 Task: Search one way flight ticket for 4 adults, 2 children, 2 infants in seat and 1 infant on lap in premium economy from Lawton: Lawton-fort Sill Regional Airport to Evansville: Evansville Regional Airport on 5-3-2023. Choice of flights is Southwest. Number of bags: 1 carry on bag. Price is upto 79000. Outbound departure time preference is 19:45.
Action: Mouse moved to (323, 129)
Screenshot: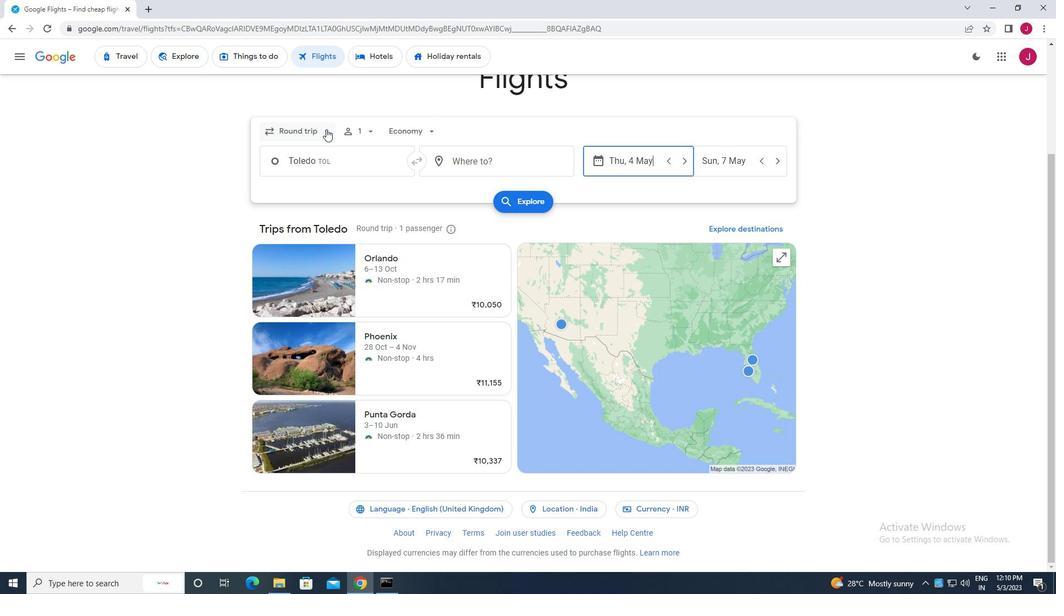 
Action: Mouse pressed left at (323, 129)
Screenshot: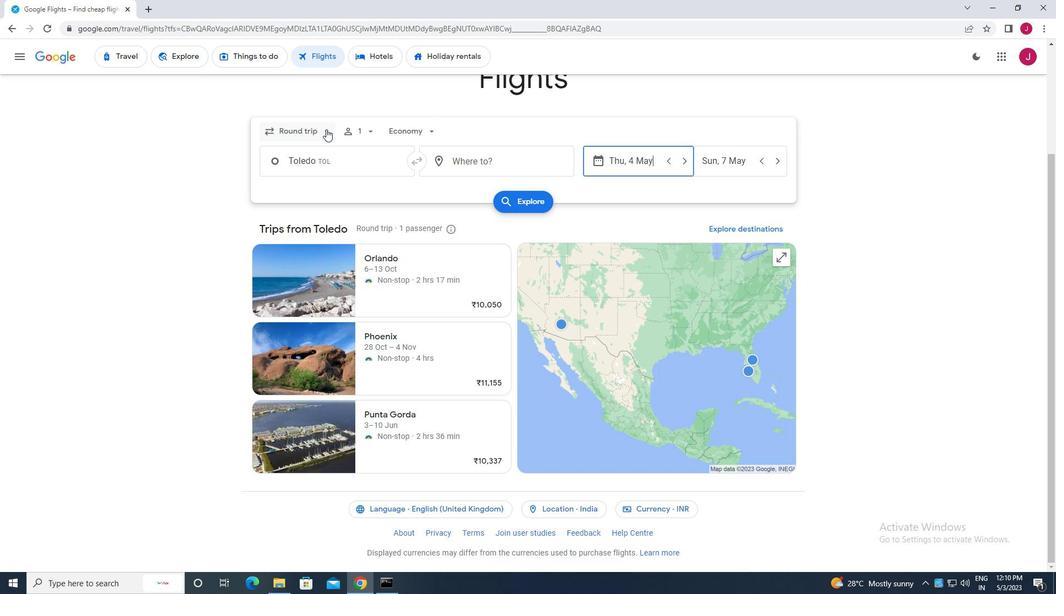 
Action: Mouse moved to (313, 182)
Screenshot: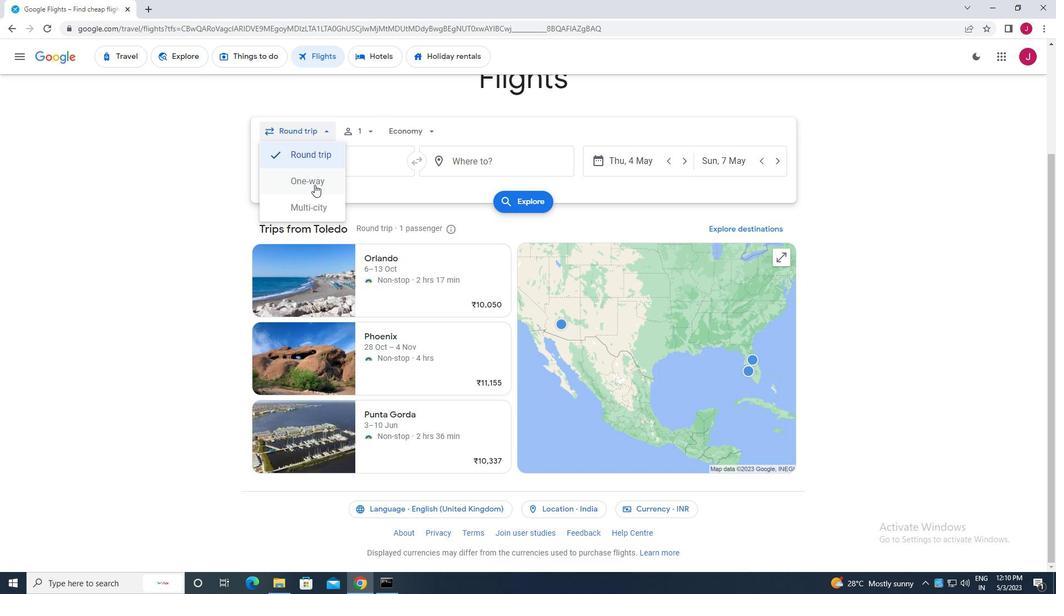 
Action: Mouse pressed left at (313, 182)
Screenshot: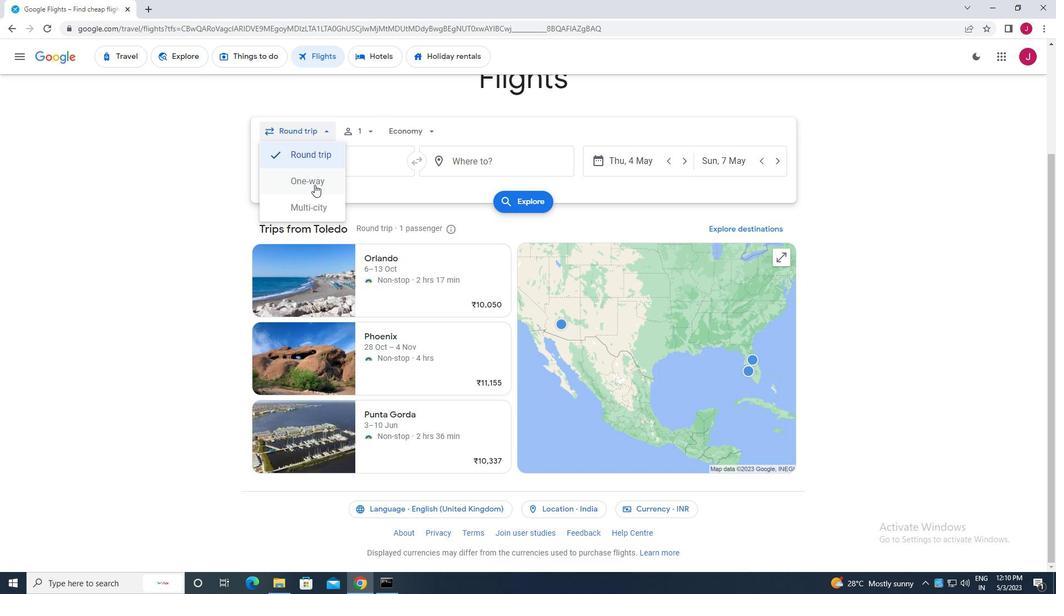
Action: Mouse moved to (361, 130)
Screenshot: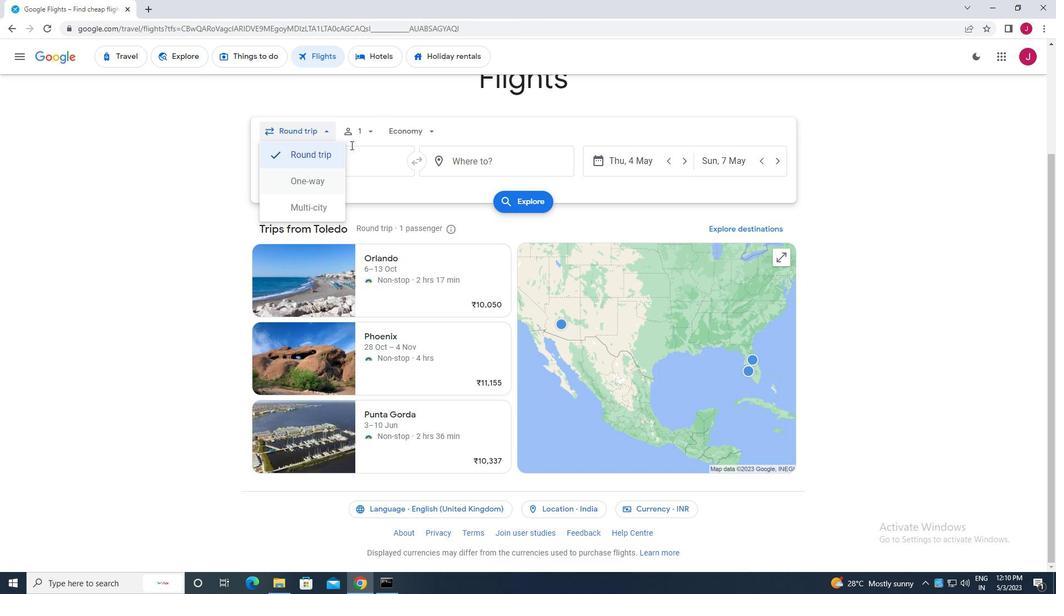 
Action: Mouse pressed left at (361, 130)
Screenshot: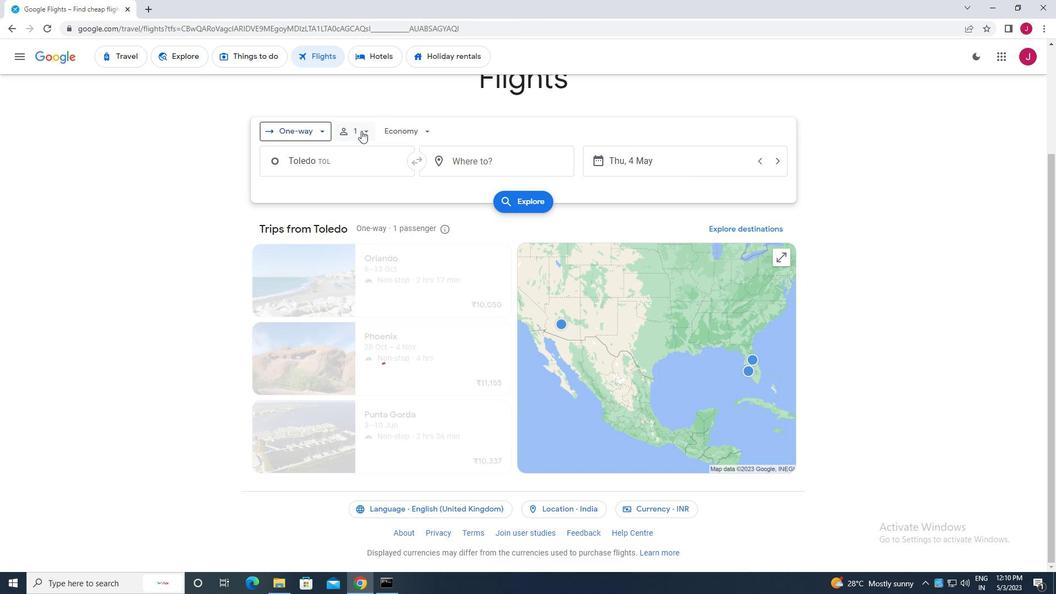 
Action: Mouse moved to (454, 161)
Screenshot: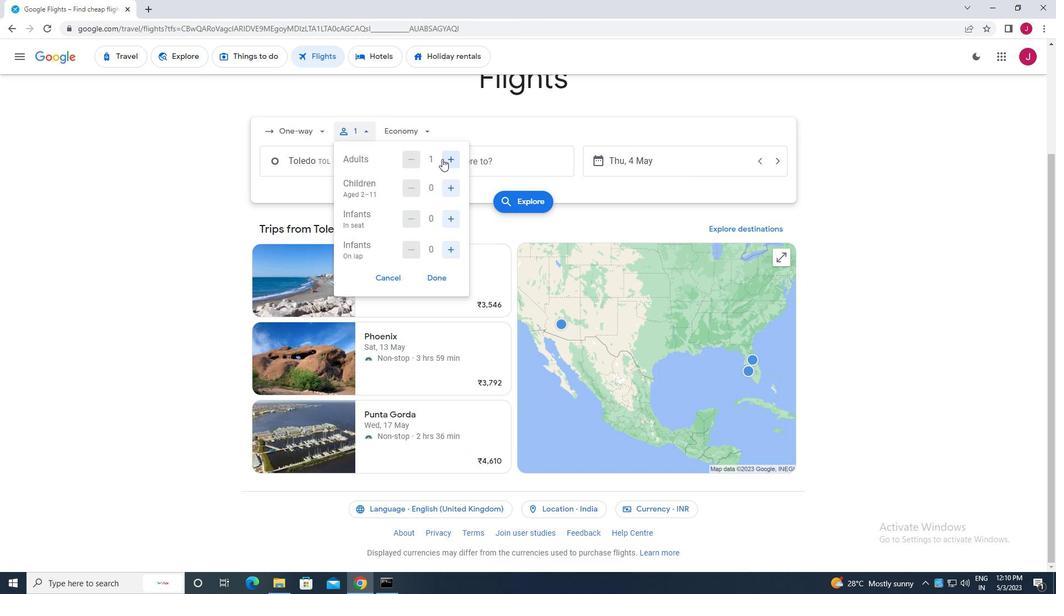 
Action: Mouse pressed left at (454, 161)
Screenshot: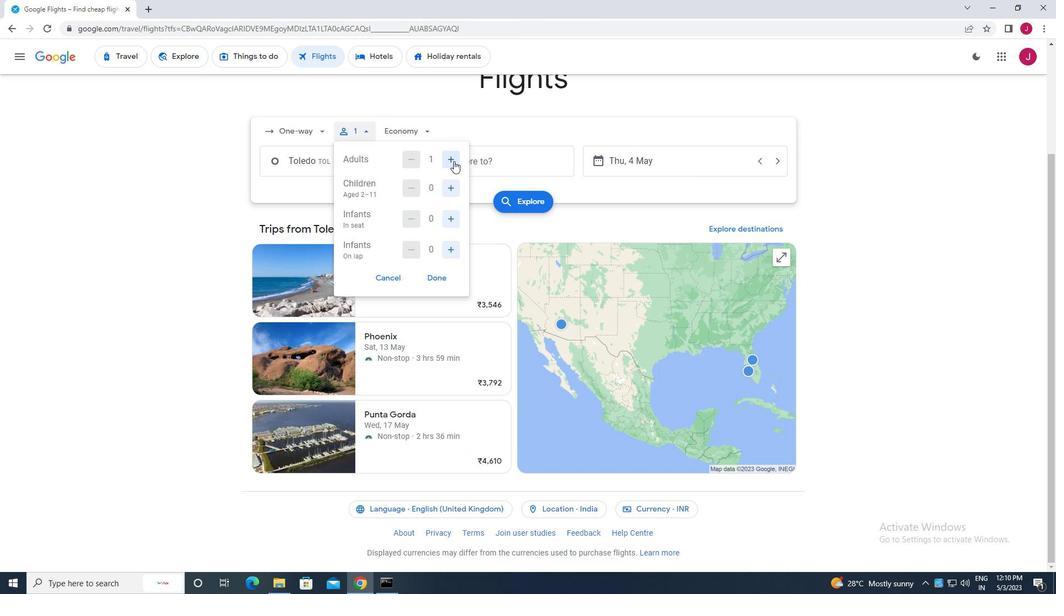
Action: Mouse pressed left at (454, 161)
Screenshot: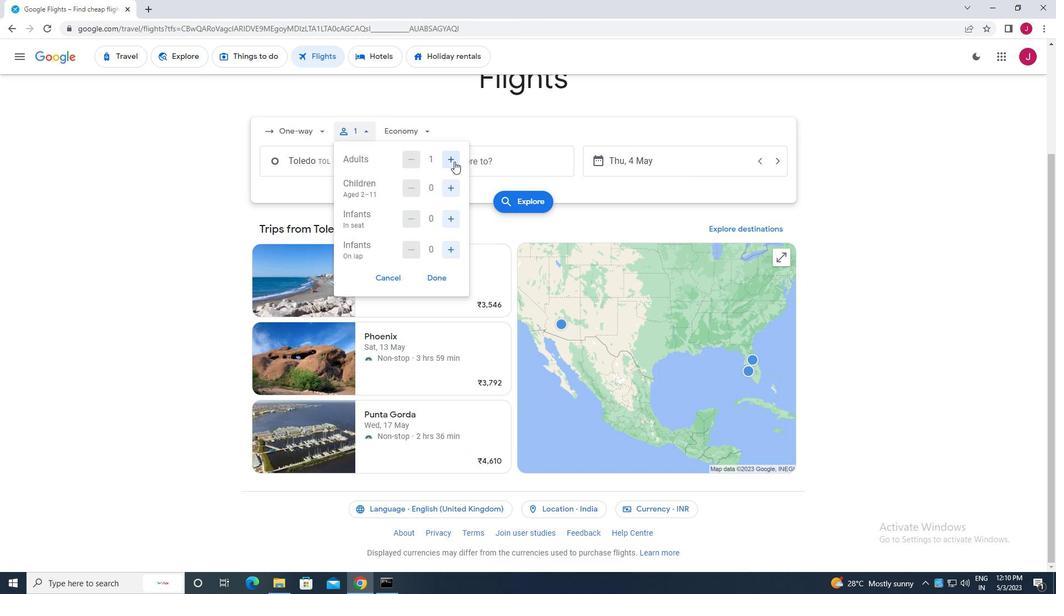 
Action: Mouse moved to (454, 161)
Screenshot: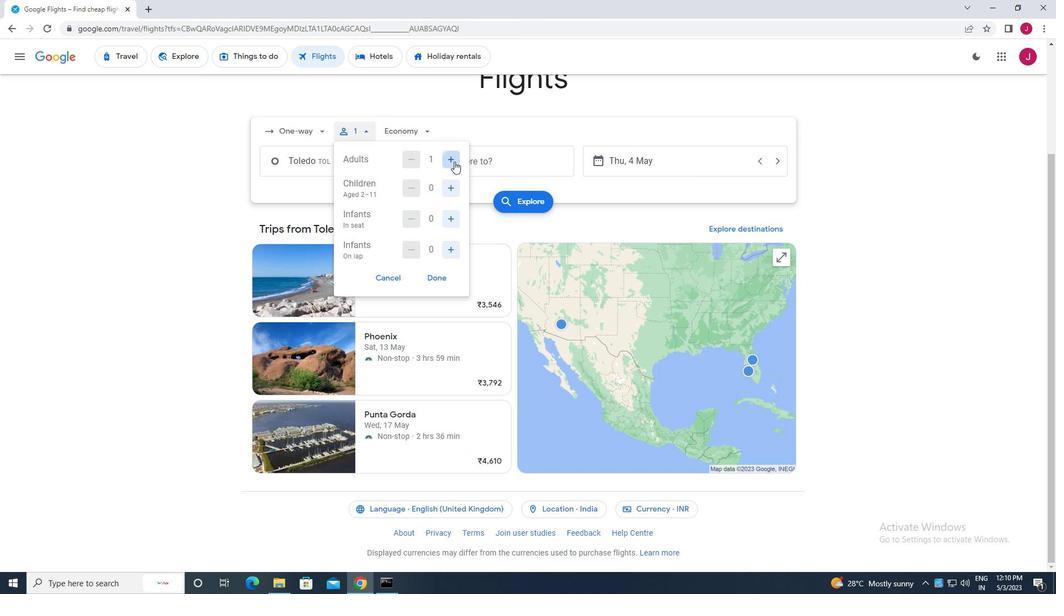 
Action: Mouse pressed left at (454, 161)
Screenshot: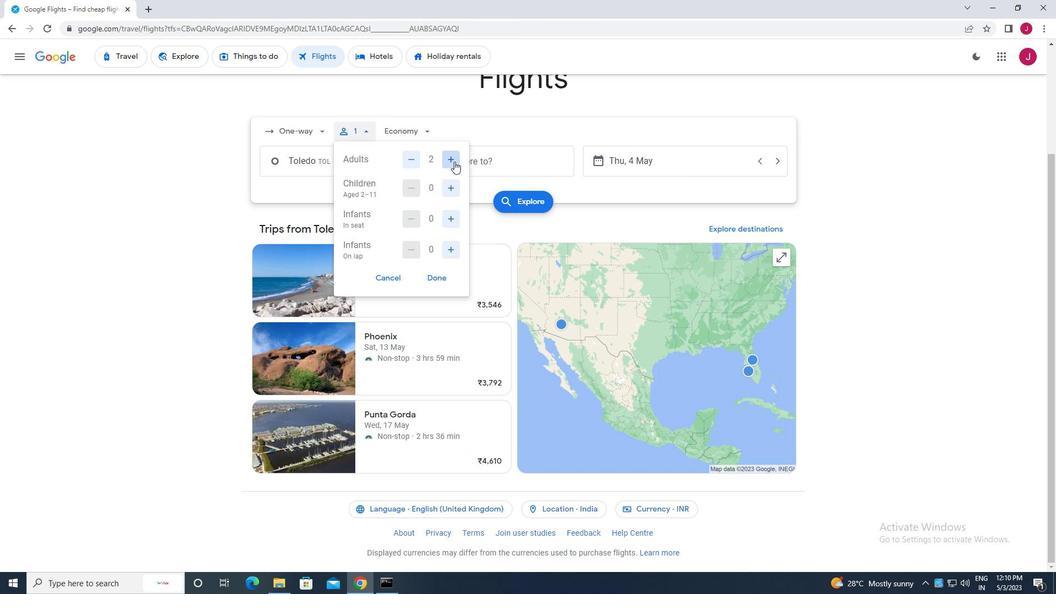 
Action: Mouse moved to (452, 189)
Screenshot: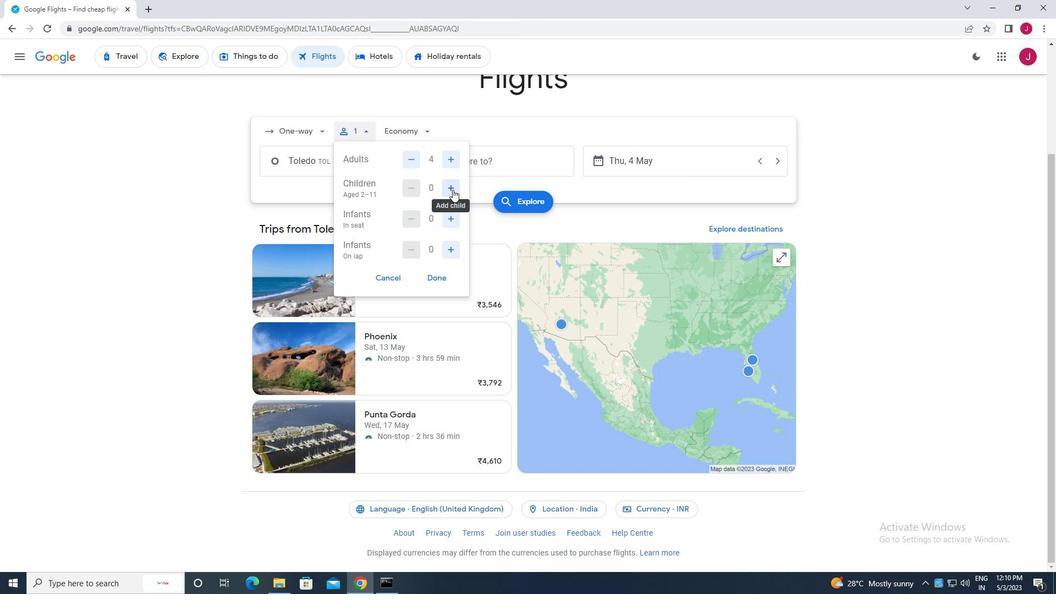 
Action: Mouse pressed left at (452, 189)
Screenshot: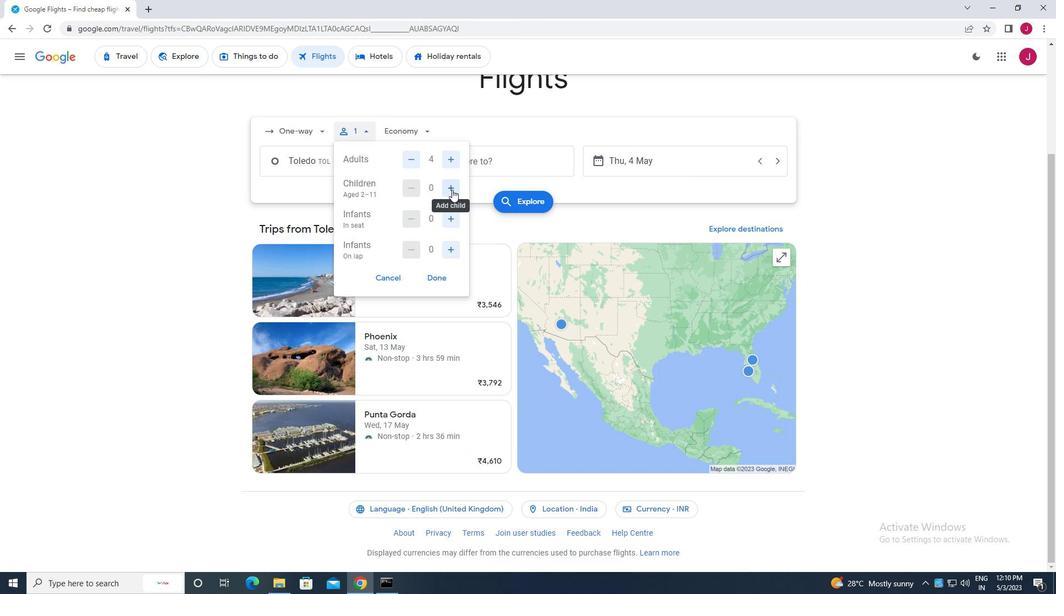 
Action: Mouse pressed left at (452, 189)
Screenshot: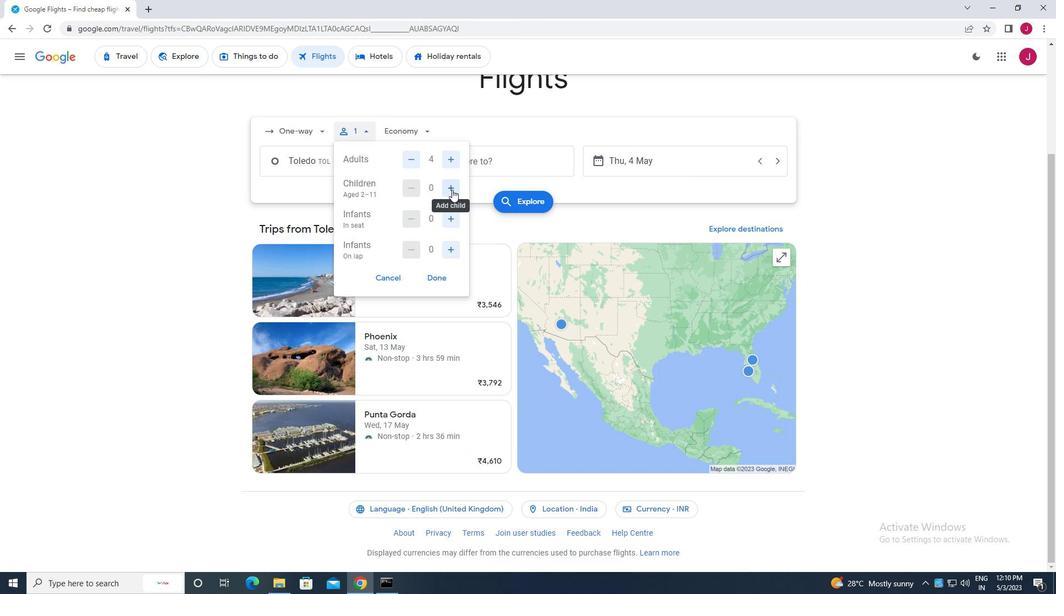 
Action: Mouse moved to (453, 217)
Screenshot: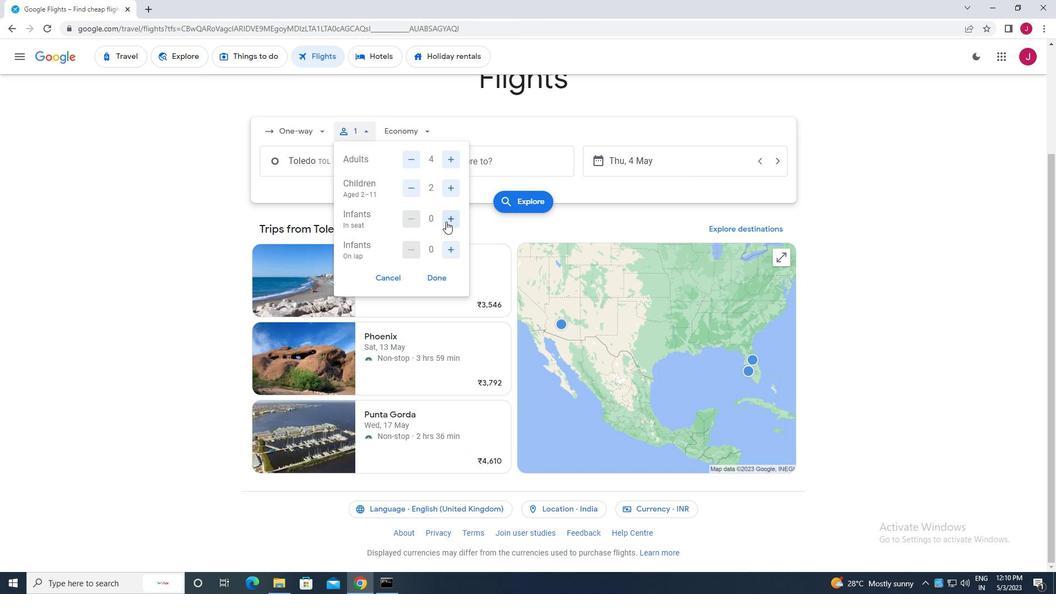 
Action: Mouse pressed left at (453, 217)
Screenshot: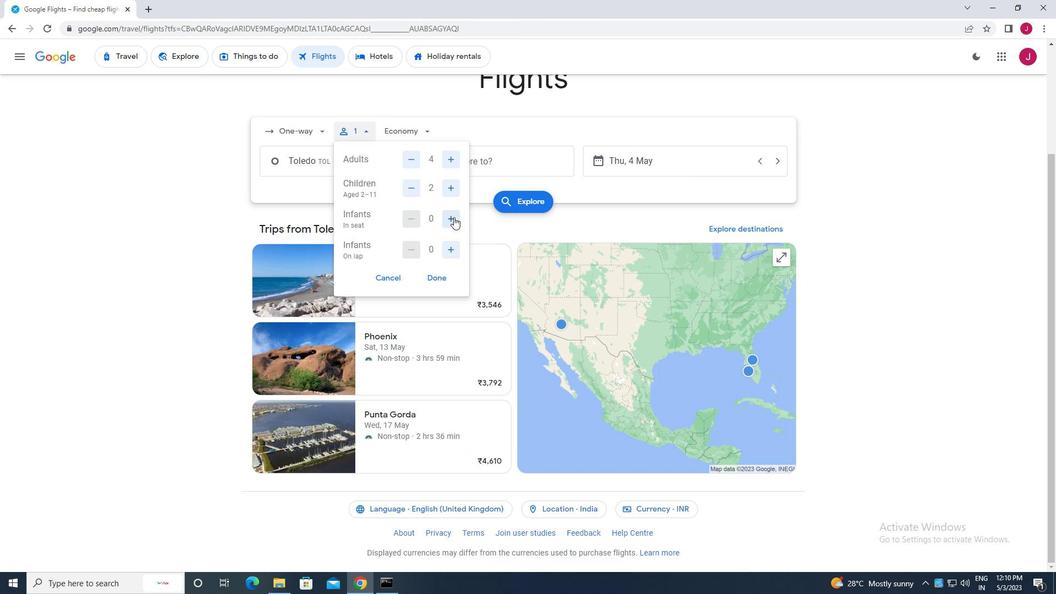 
Action: Mouse pressed left at (453, 217)
Screenshot: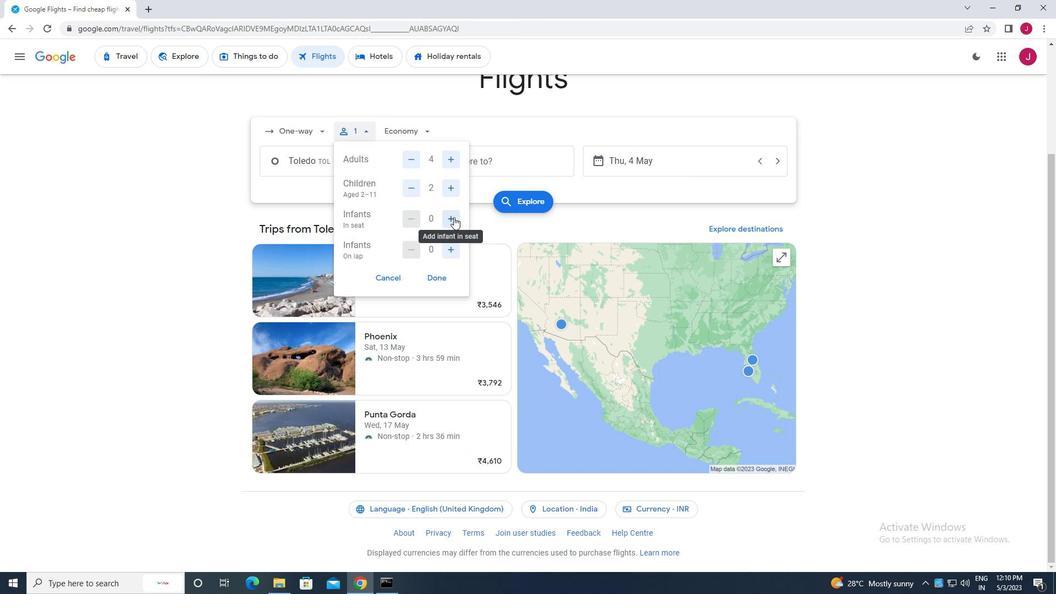 
Action: Mouse moved to (448, 249)
Screenshot: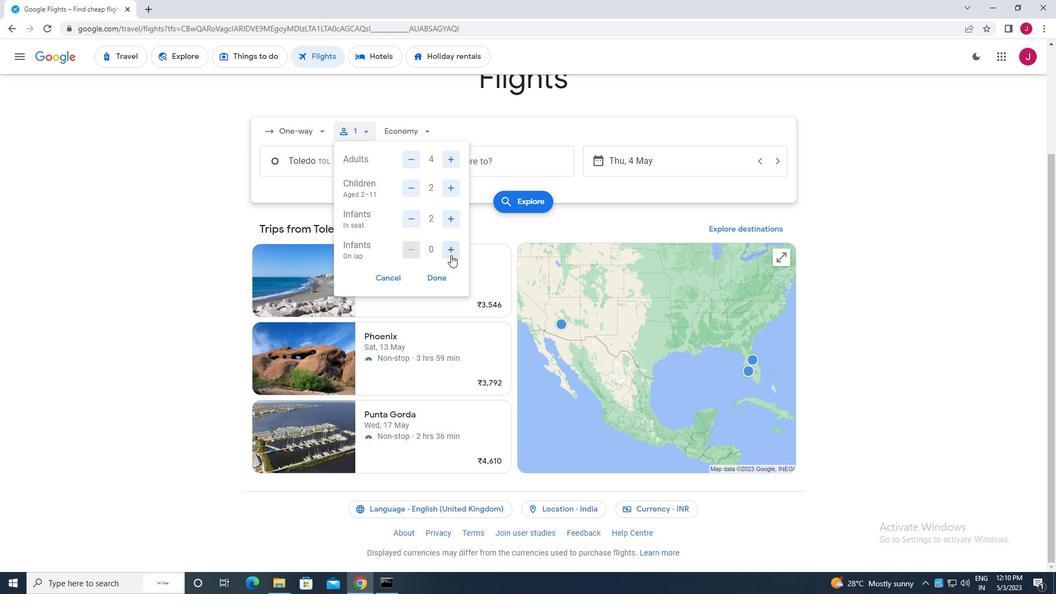 
Action: Mouse pressed left at (448, 249)
Screenshot: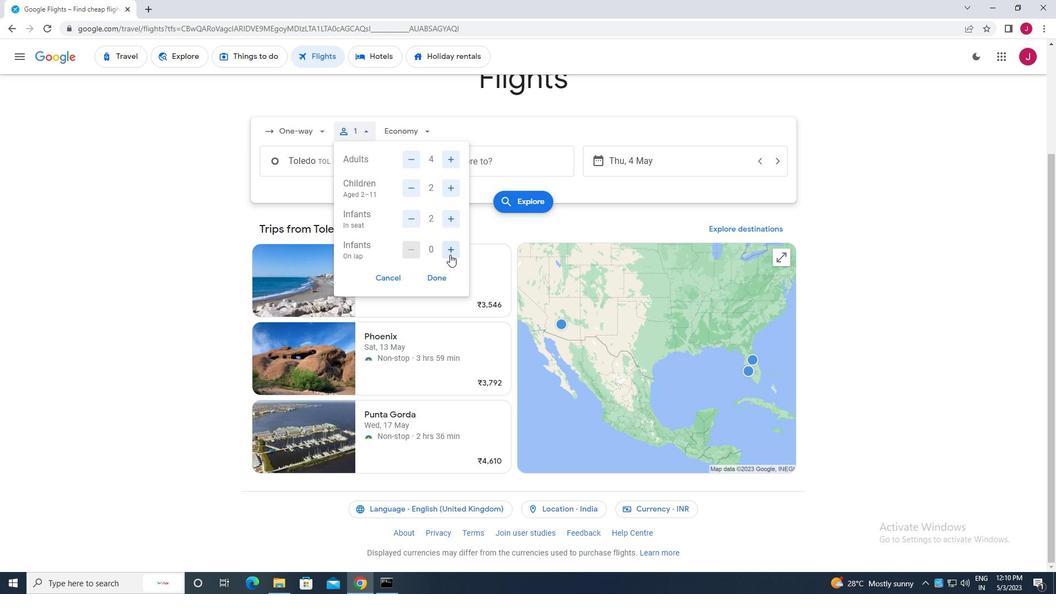 
Action: Mouse moved to (436, 275)
Screenshot: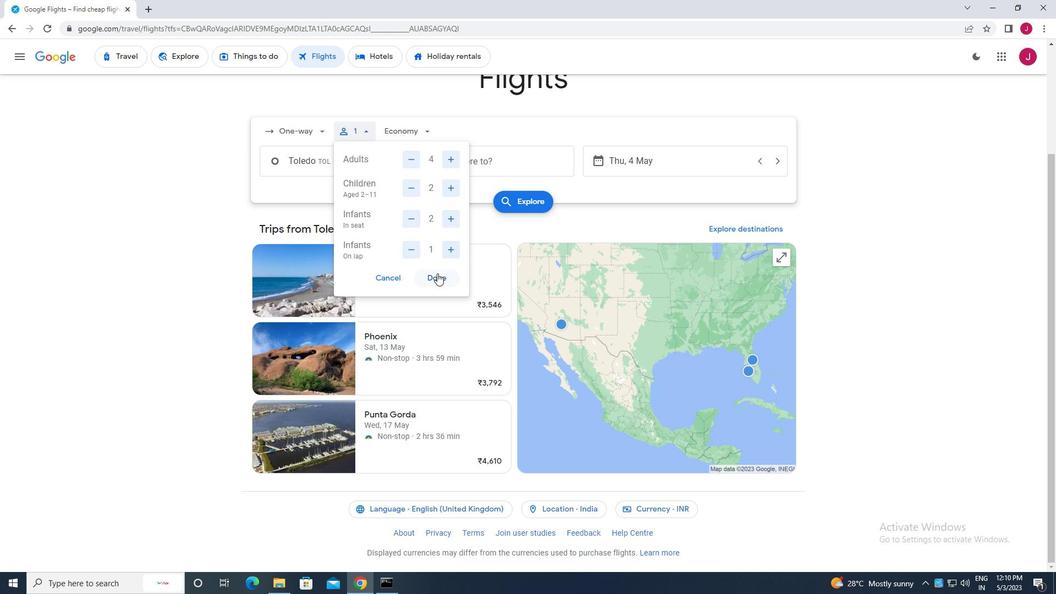 
Action: Mouse pressed left at (436, 275)
Screenshot: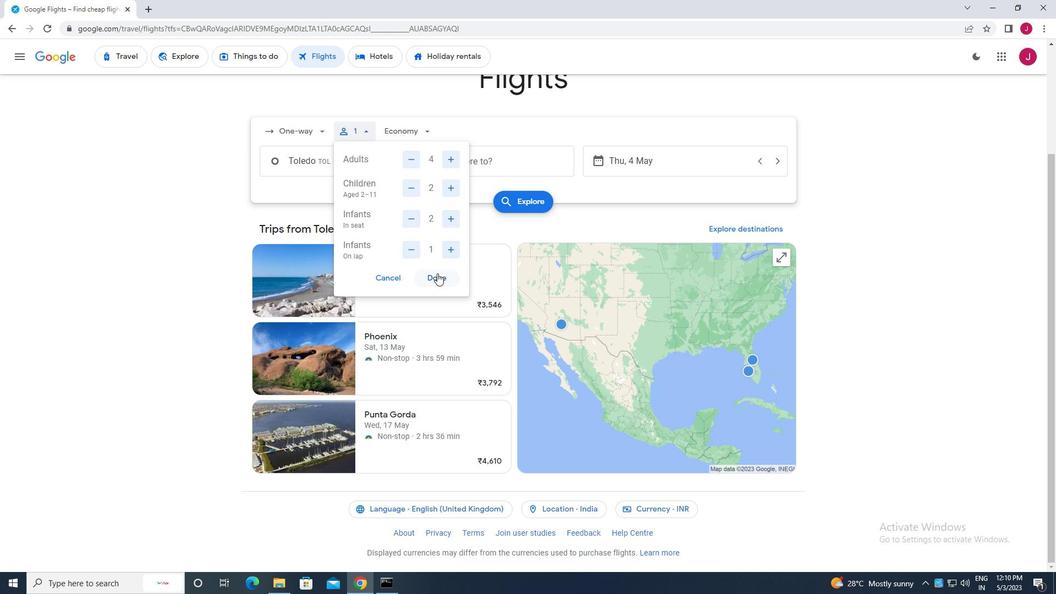 
Action: Mouse moved to (415, 129)
Screenshot: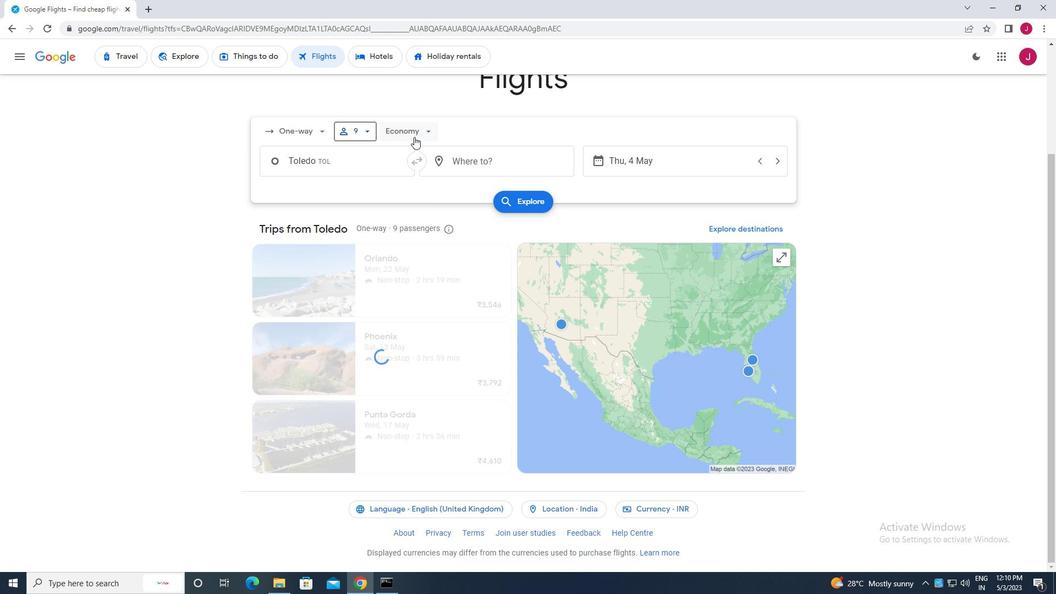 
Action: Mouse pressed left at (415, 129)
Screenshot: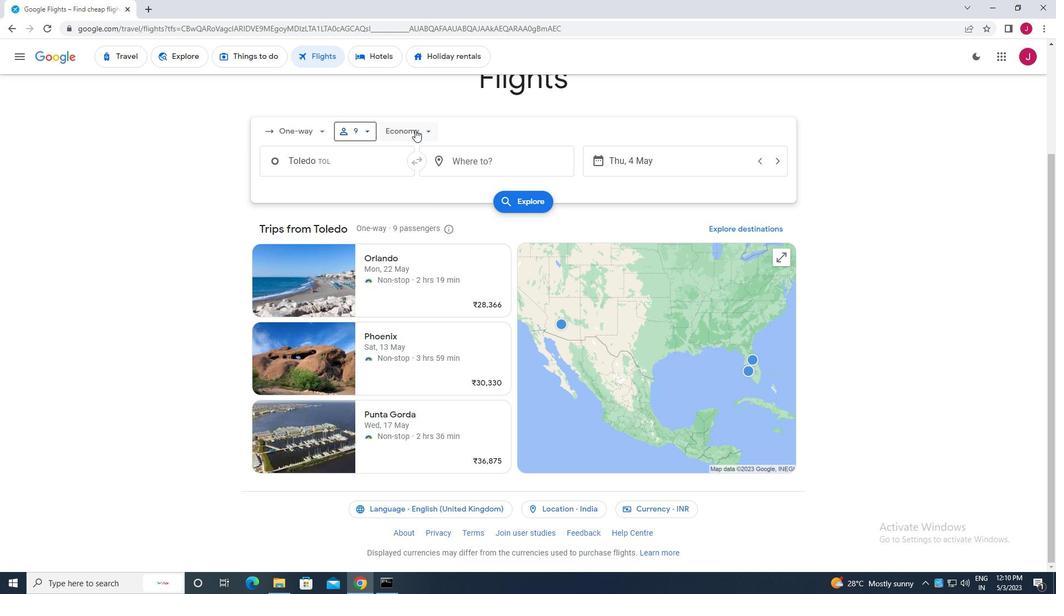 
Action: Mouse moved to (431, 183)
Screenshot: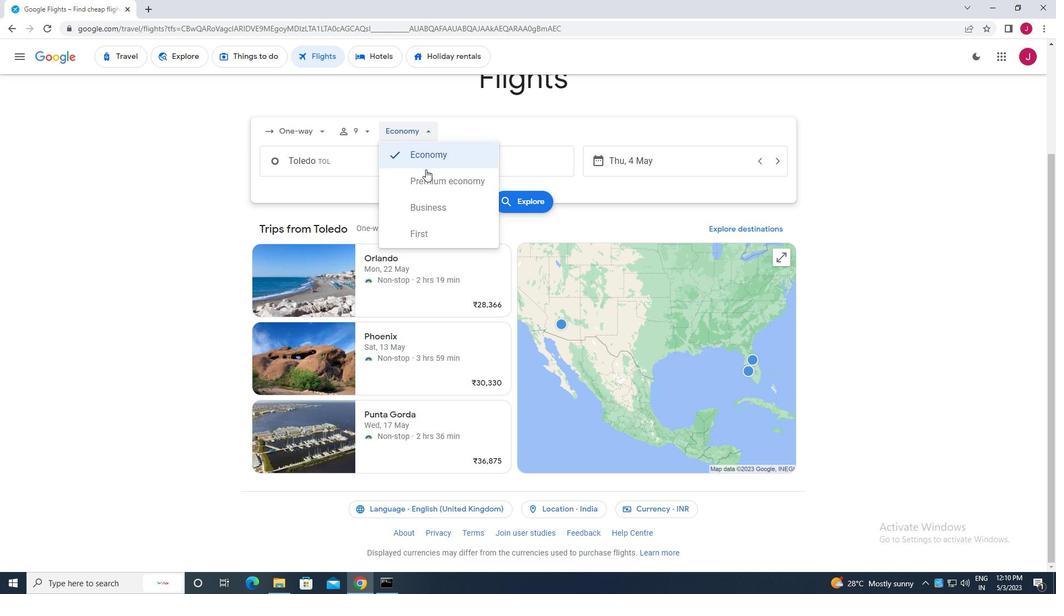 
Action: Mouse pressed left at (431, 183)
Screenshot: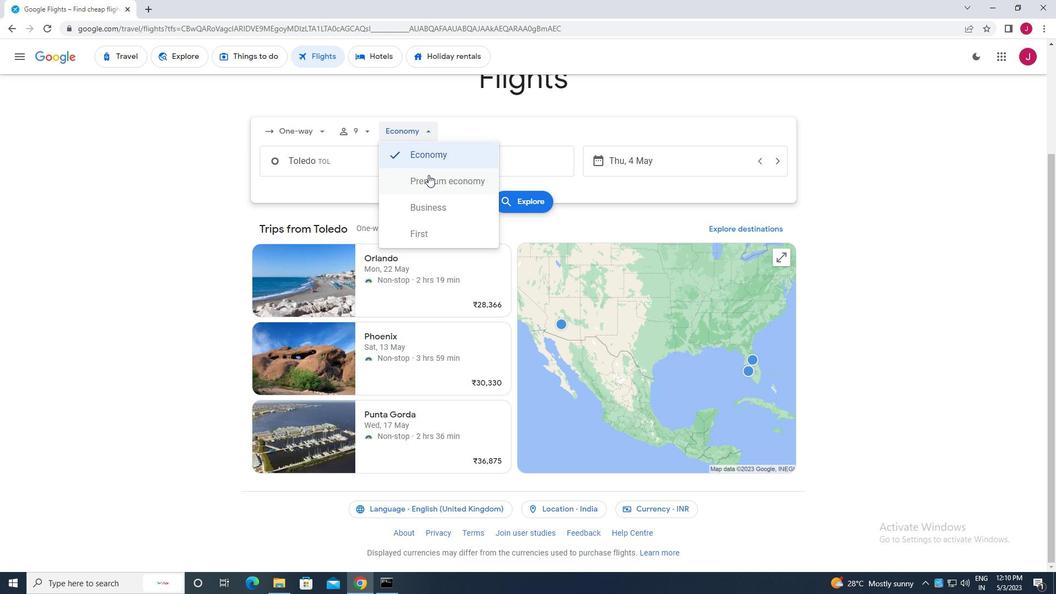 
Action: Mouse moved to (353, 163)
Screenshot: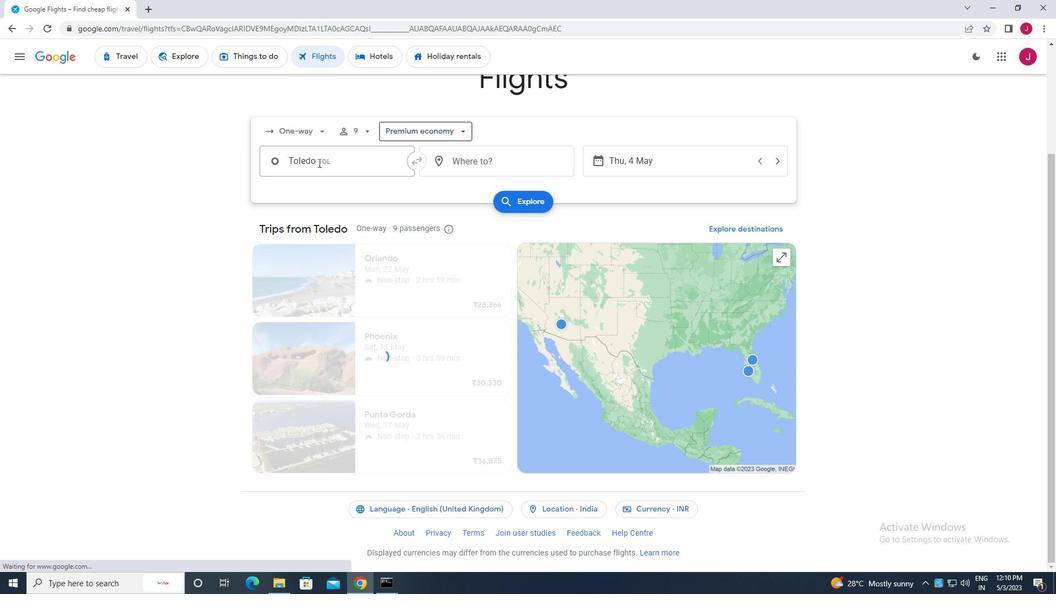 
Action: Mouse pressed left at (353, 163)
Screenshot: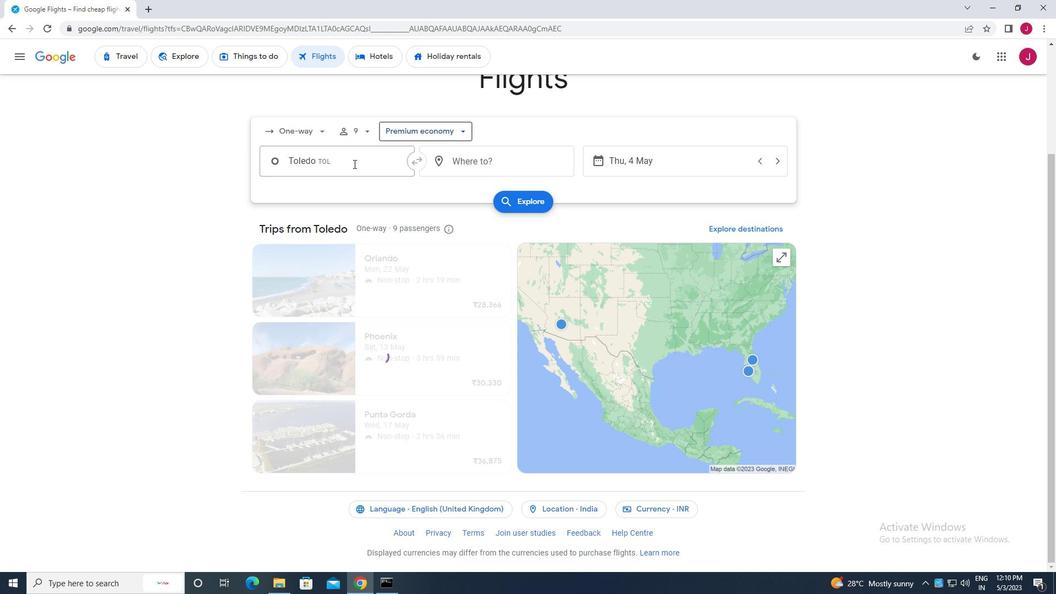 
Action: Mouse moved to (353, 163)
Screenshot: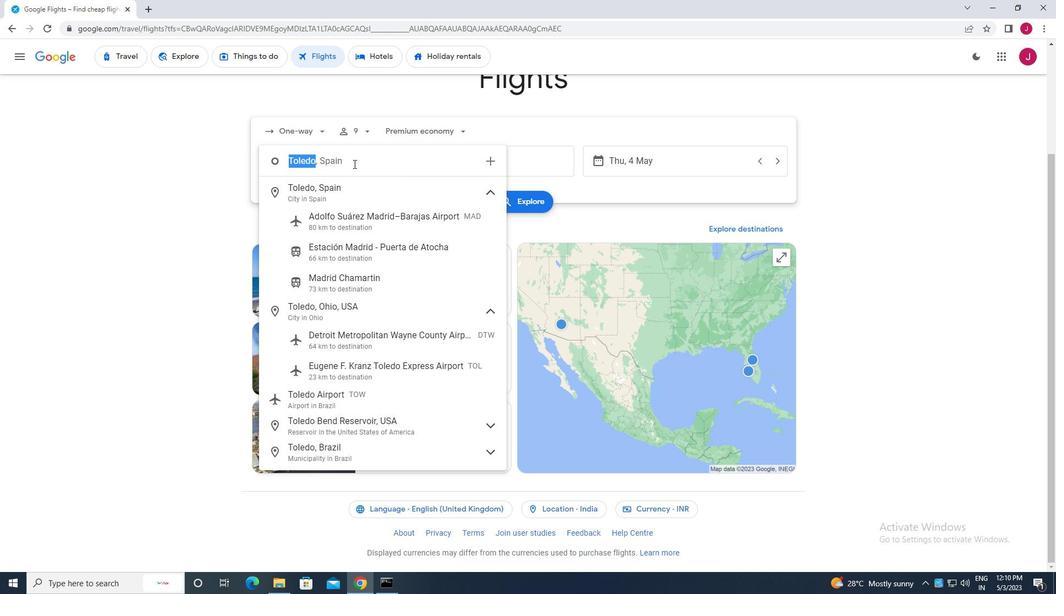 
Action: Key pressed lawton<Key.space>f
Screenshot: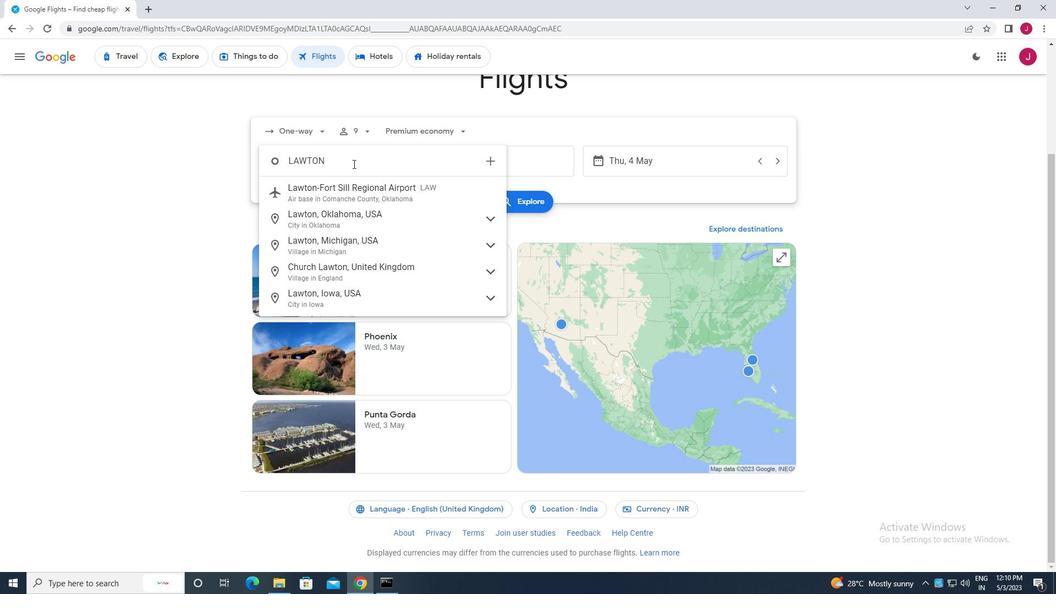 
Action: Mouse moved to (372, 191)
Screenshot: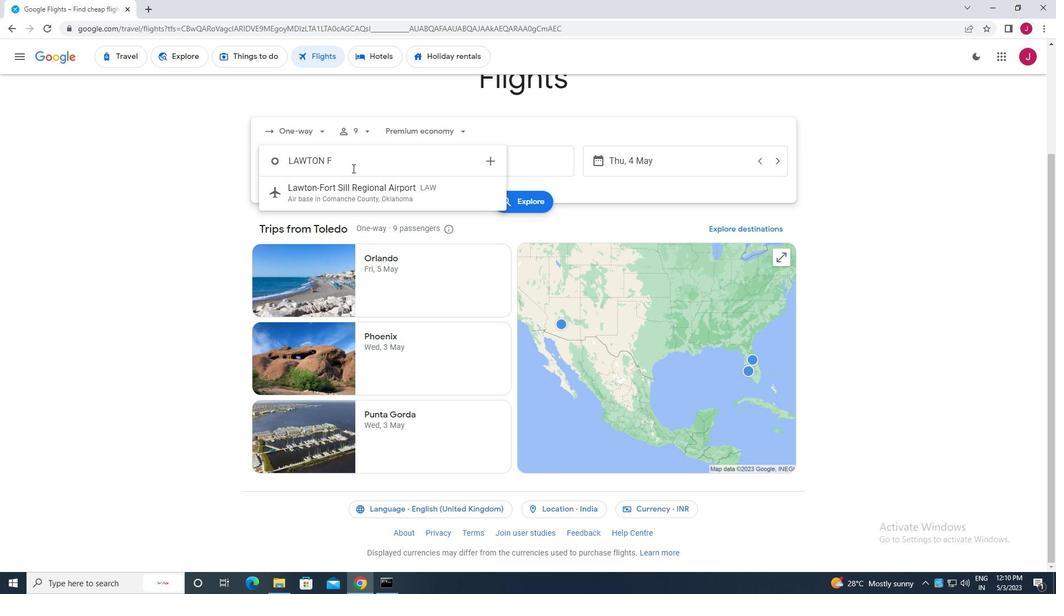 
Action: Mouse pressed left at (372, 191)
Screenshot: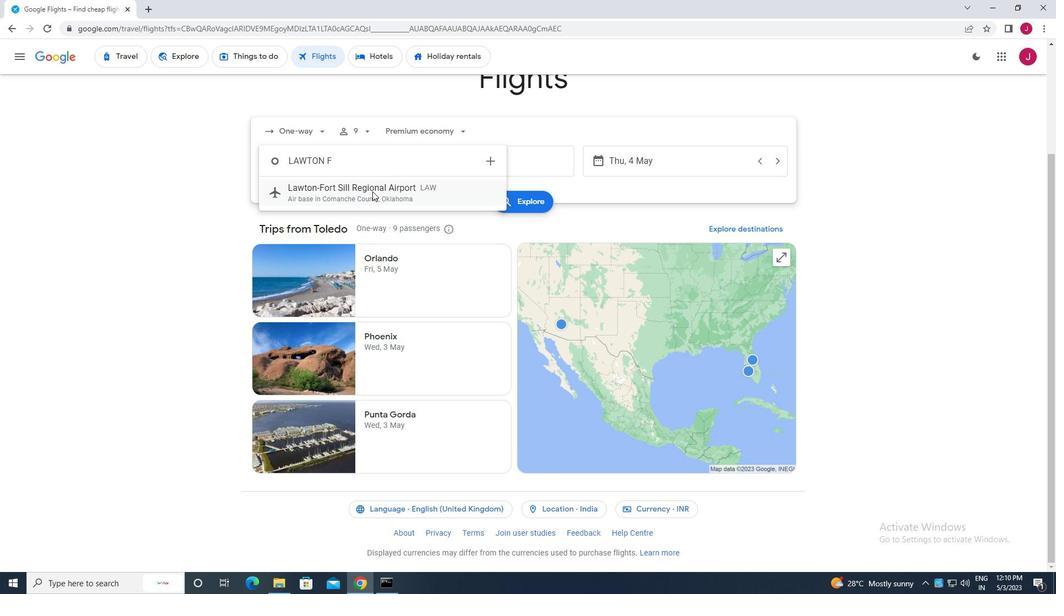 
Action: Mouse moved to (508, 161)
Screenshot: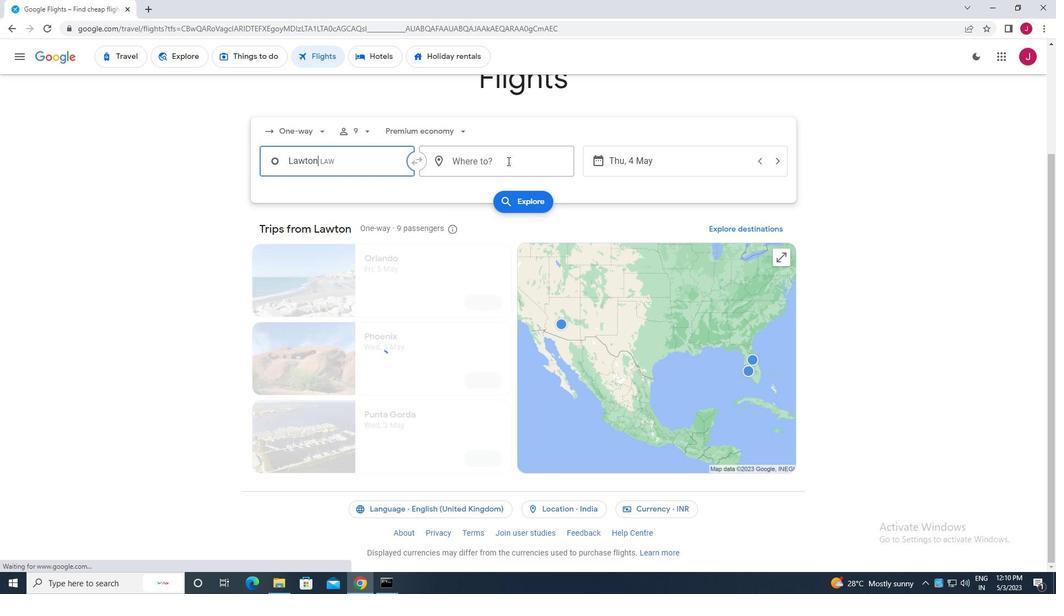 
Action: Mouse pressed left at (508, 161)
Screenshot: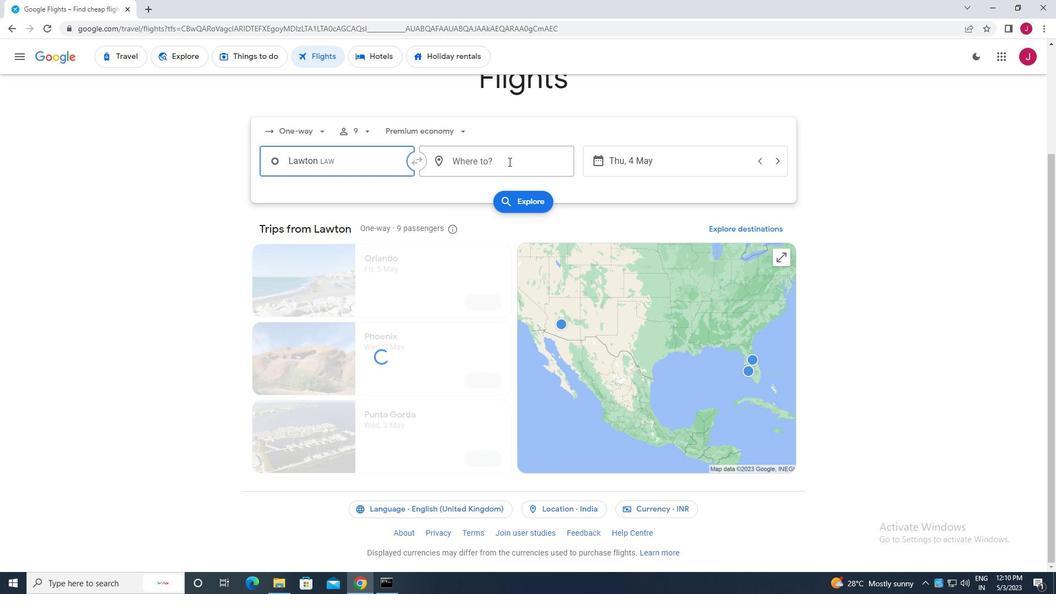 
Action: Mouse moved to (501, 161)
Screenshot: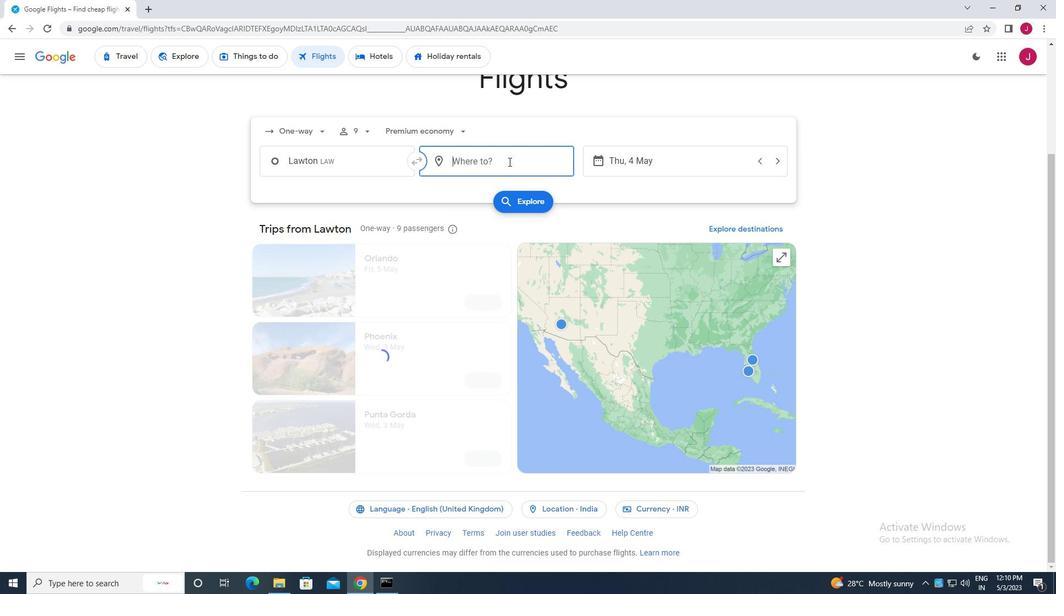 
Action: Key pressed evans
Screenshot: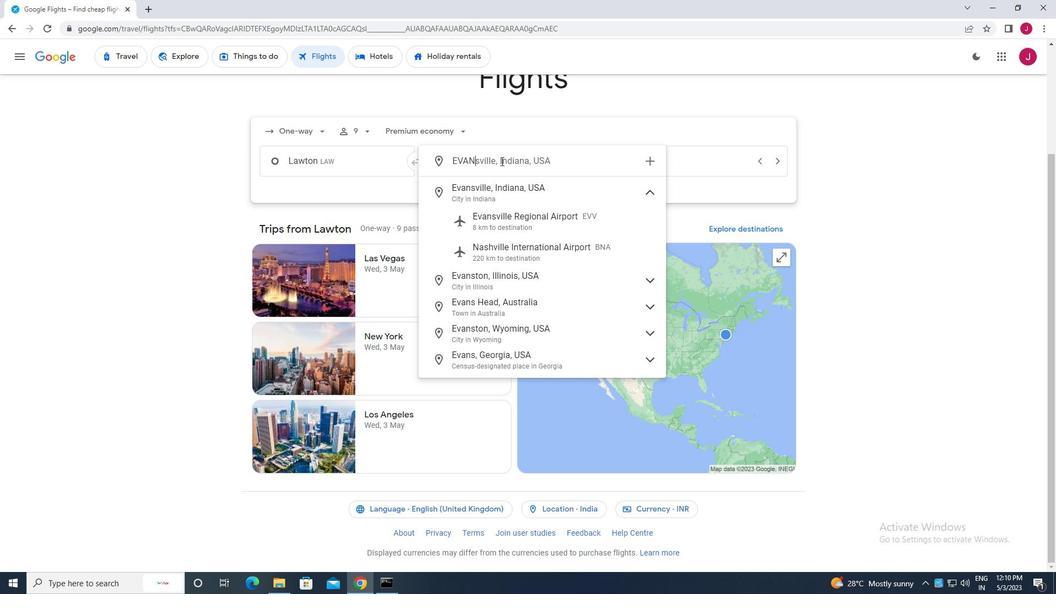 
Action: Mouse moved to (545, 224)
Screenshot: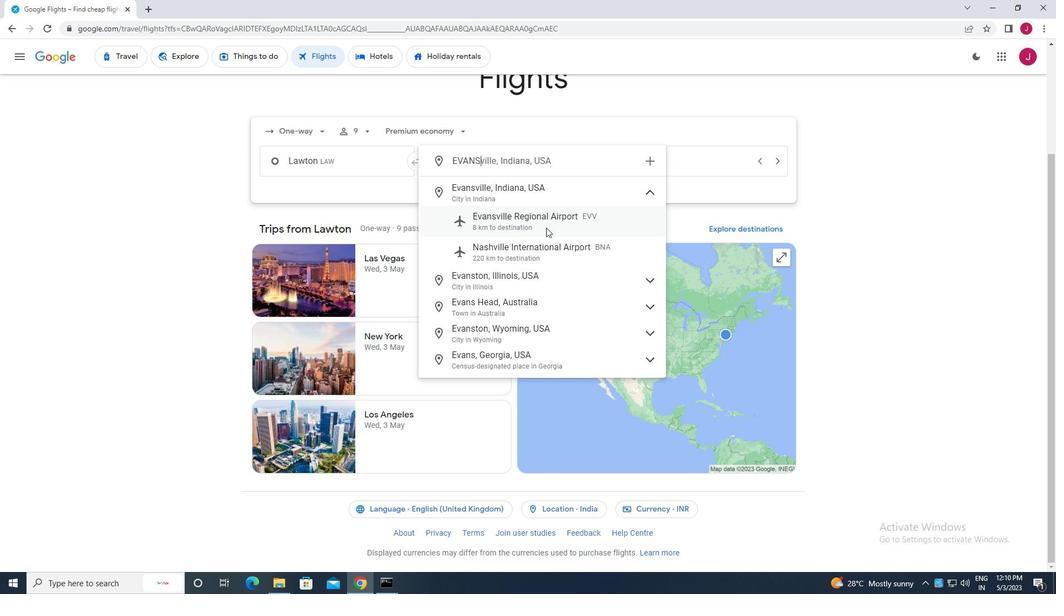 
Action: Mouse pressed left at (545, 224)
Screenshot: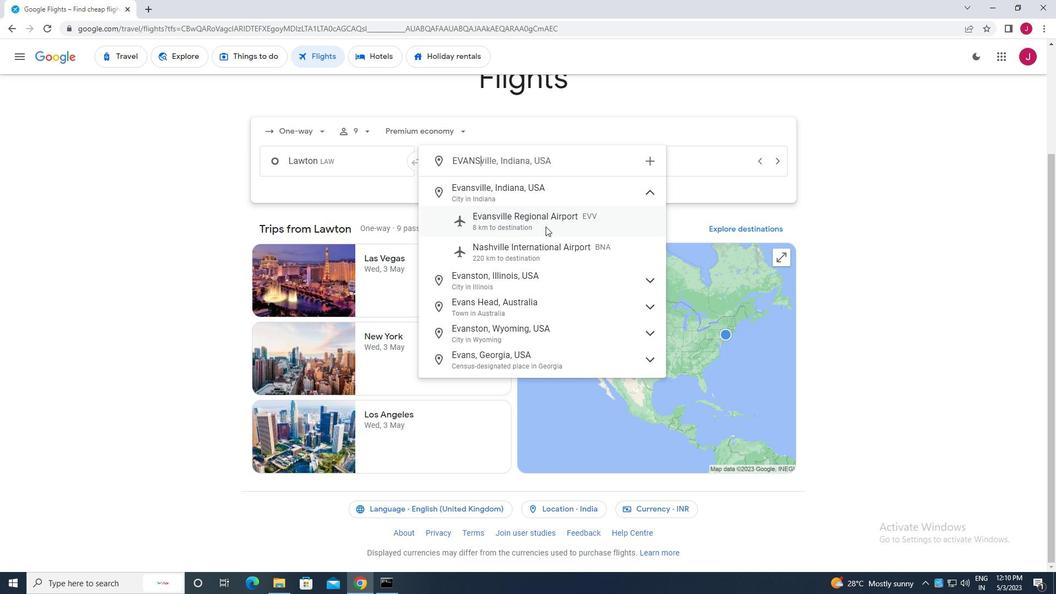 
Action: Mouse moved to (661, 166)
Screenshot: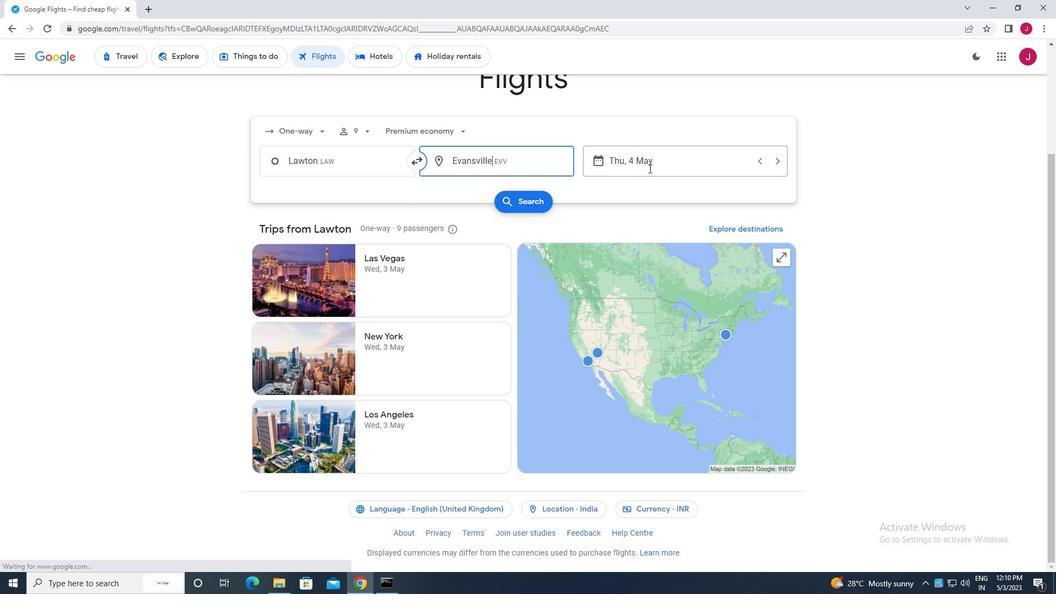 
Action: Mouse pressed left at (661, 166)
Screenshot: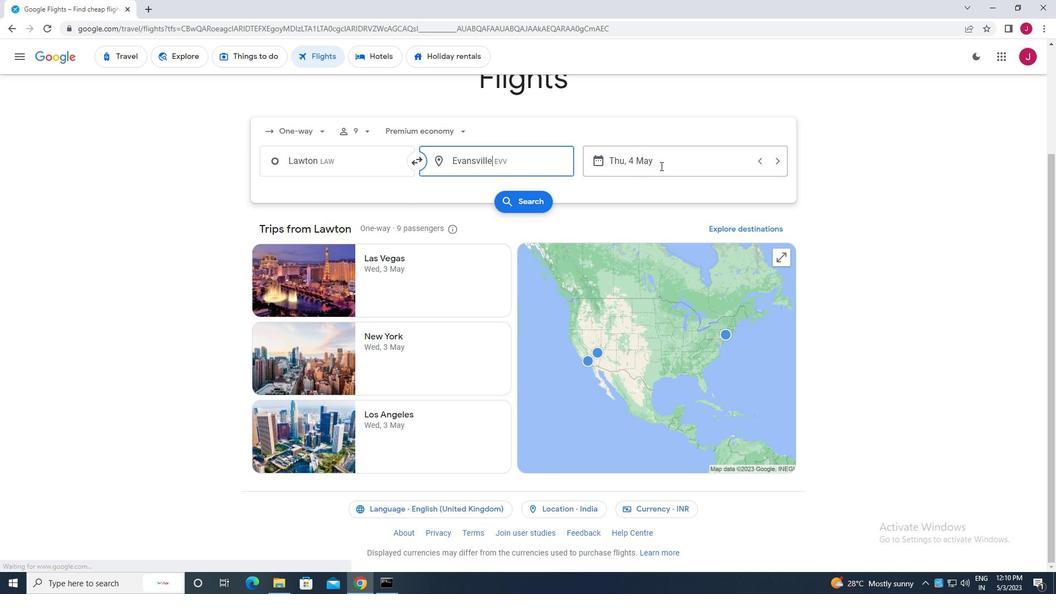 
Action: Mouse moved to (479, 248)
Screenshot: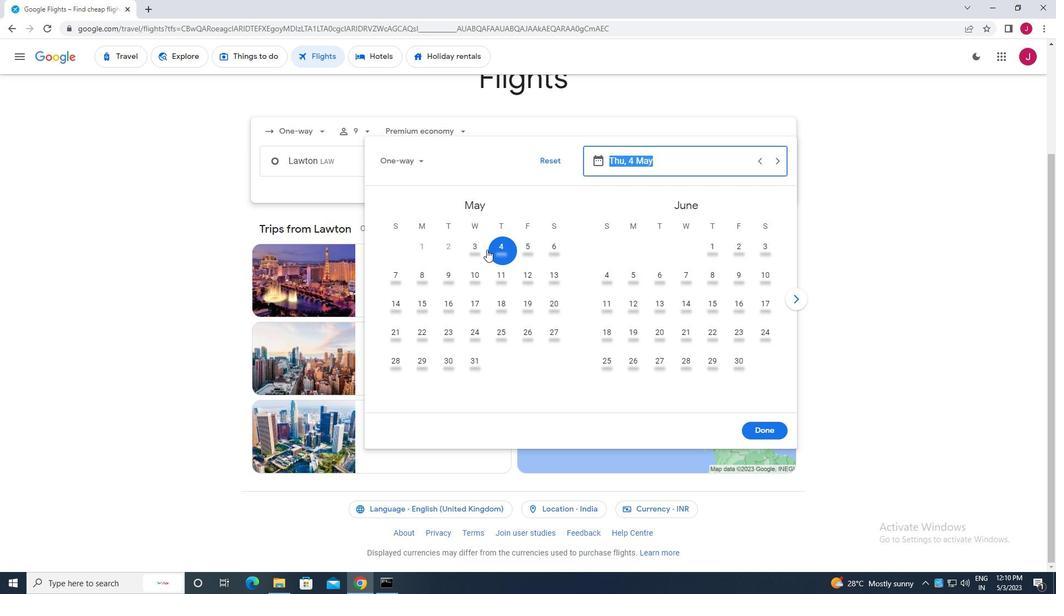
Action: Mouse pressed left at (479, 248)
Screenshot: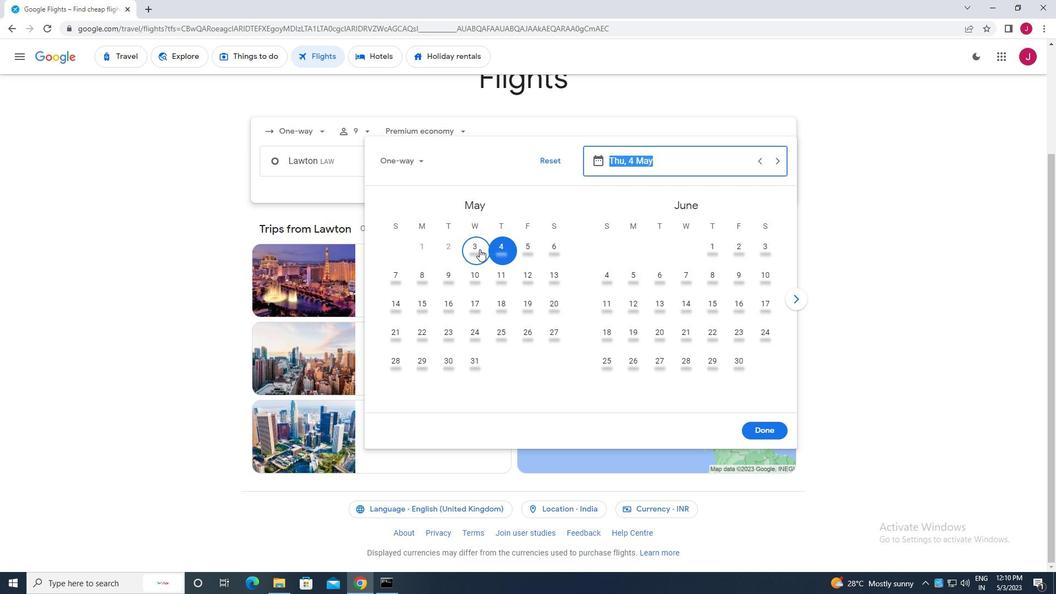 
Action: Mouse moved to (767, 428)
Screenshot: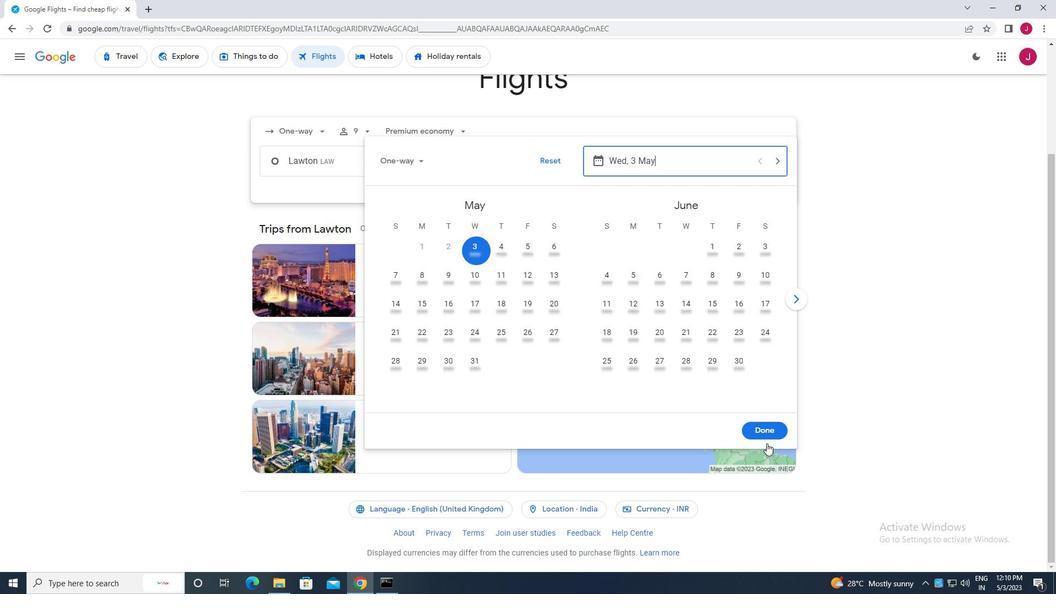 
Action: Mouse pressed left at (767, 428)
Screenshot: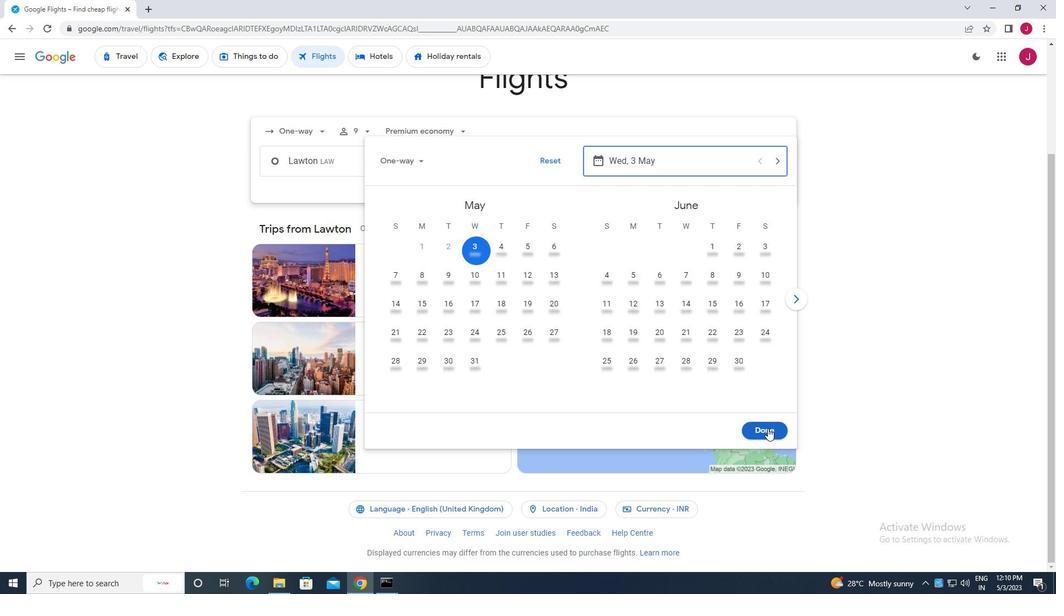 
Action: Mouse moved to (527, 203)
Screenshot: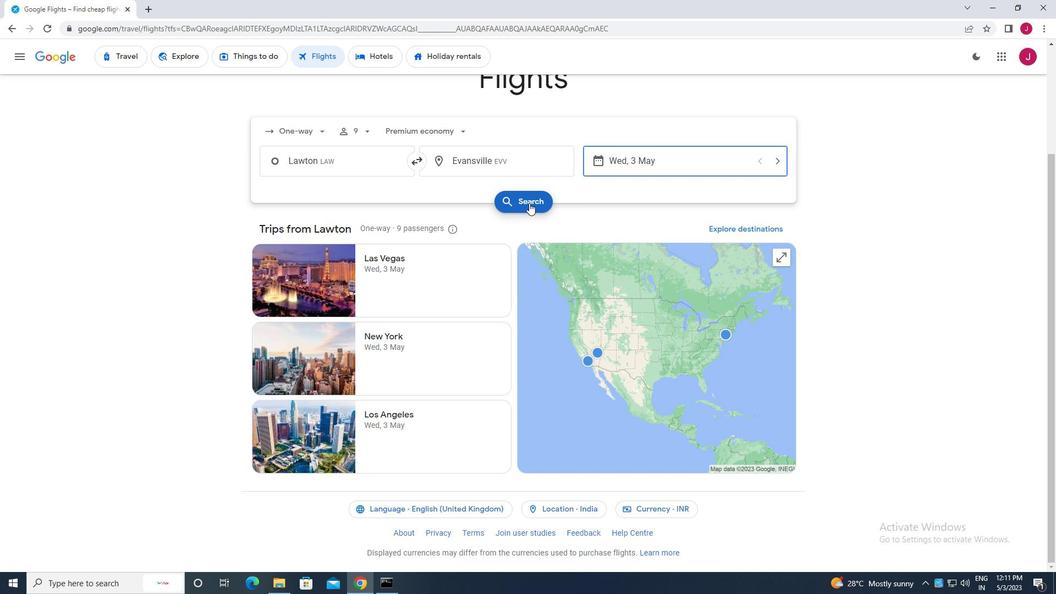 
Action: Mouse pressed left at (527, 203)
Screenshot: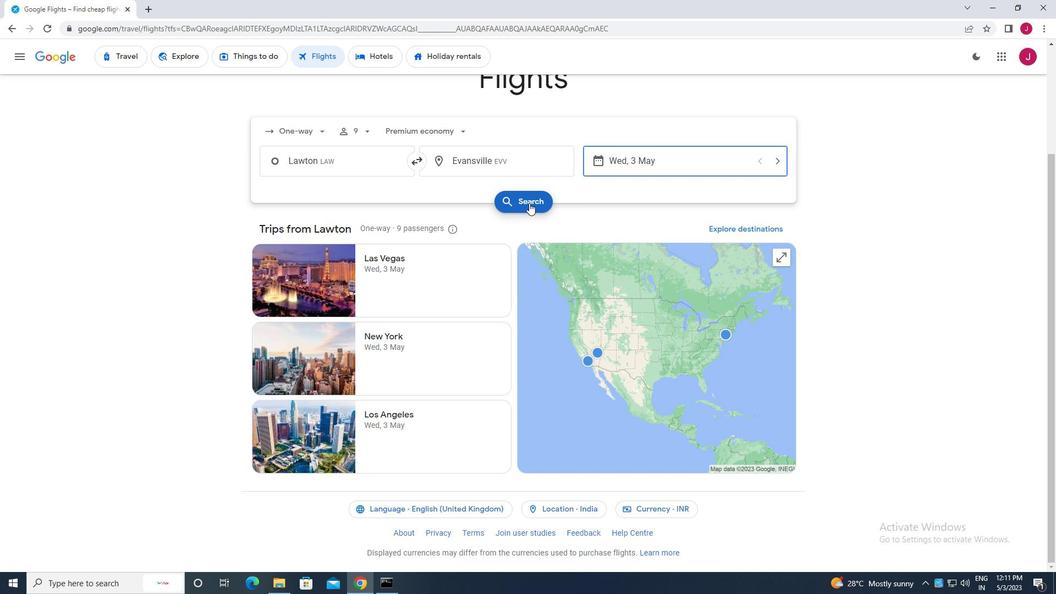 
Action: Mouse moved to (271, 156)
Screenshot: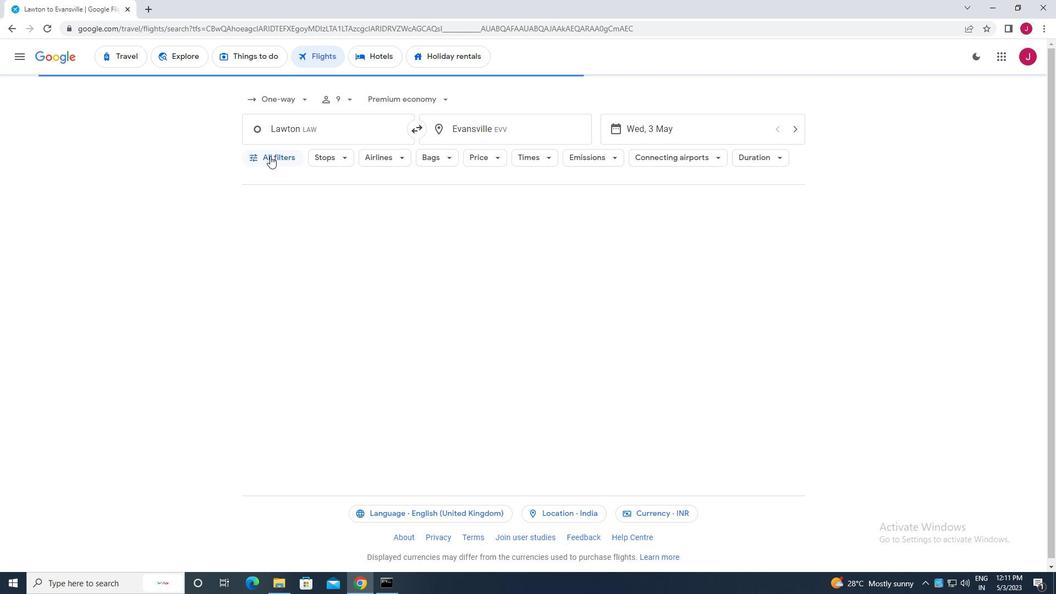 
Action: Mouse pressed left at (271, 156)
Screenshot: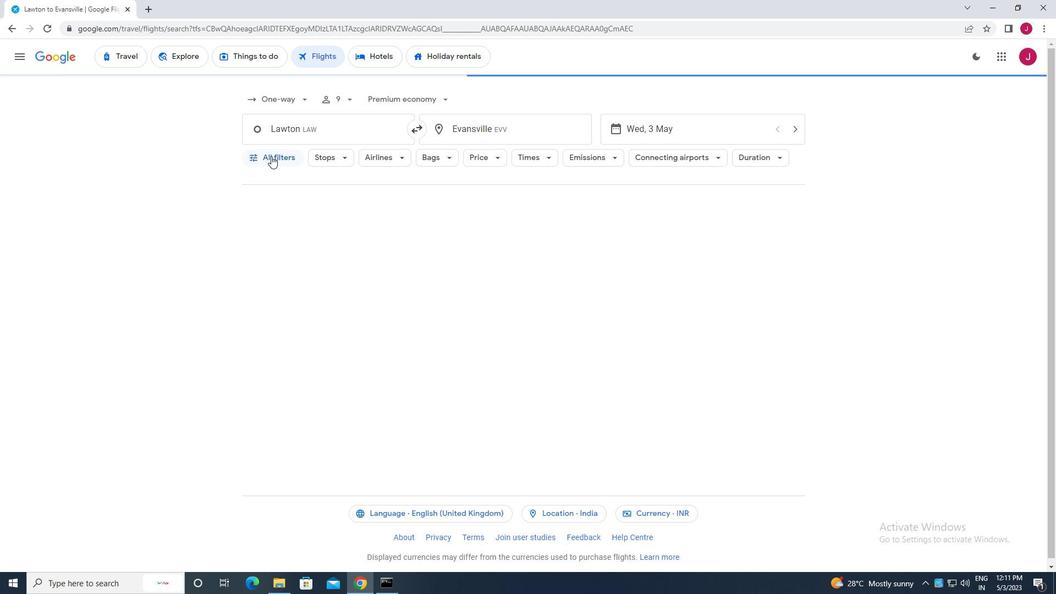 
Action: Mouse moved to (309, 189)
Screenshot: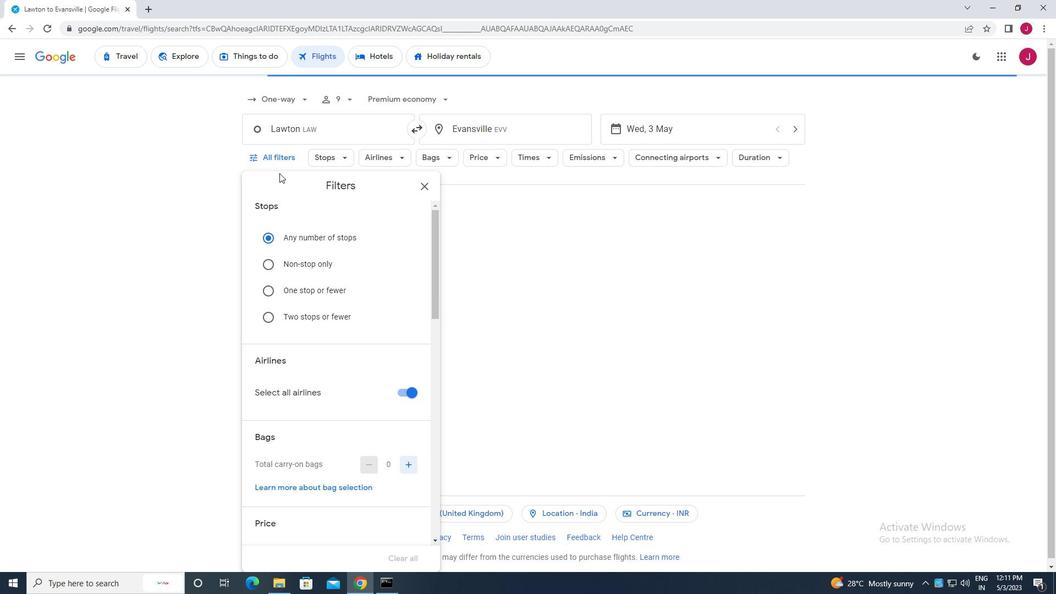 
Action: Mouse scrolled (309, 188) with delta (0, 0)
Screenshot: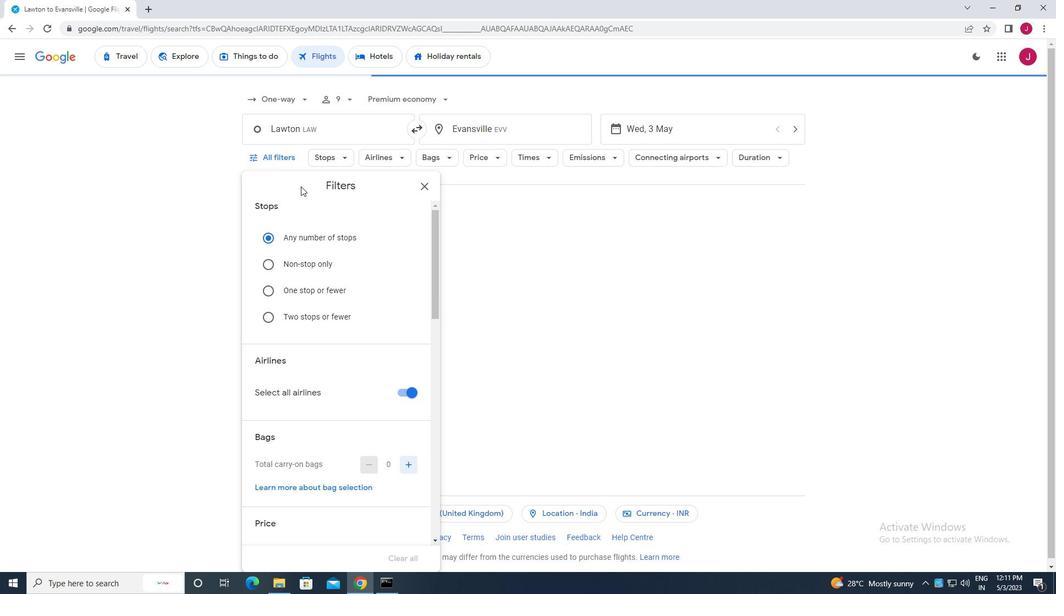 
Action: Mouse moved to (310, 189)
Screenshot: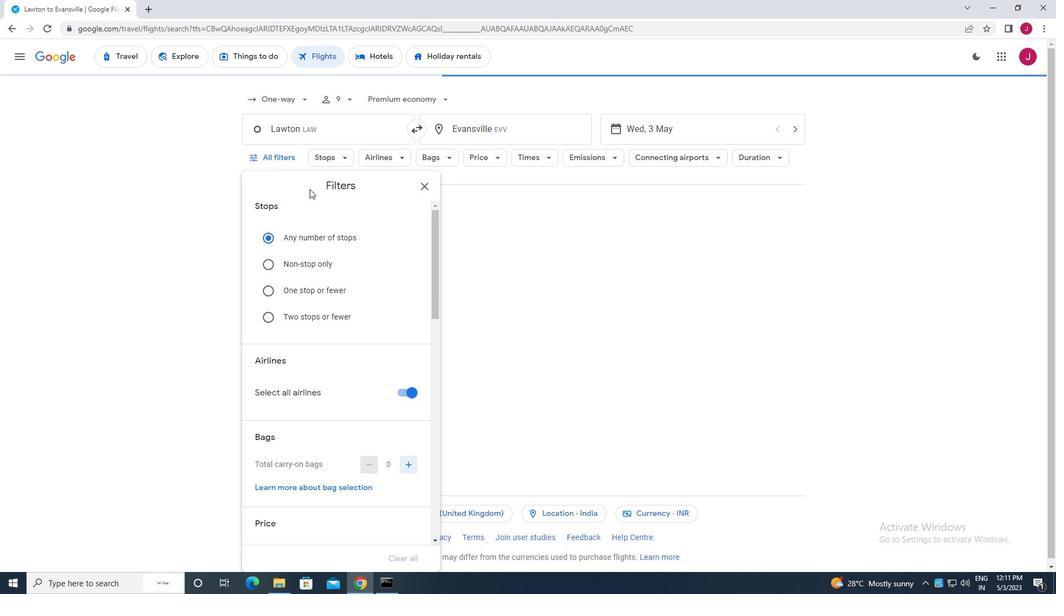
Action: Mouse scrolled (310, 188) with delta (0, 0)
Screenshot: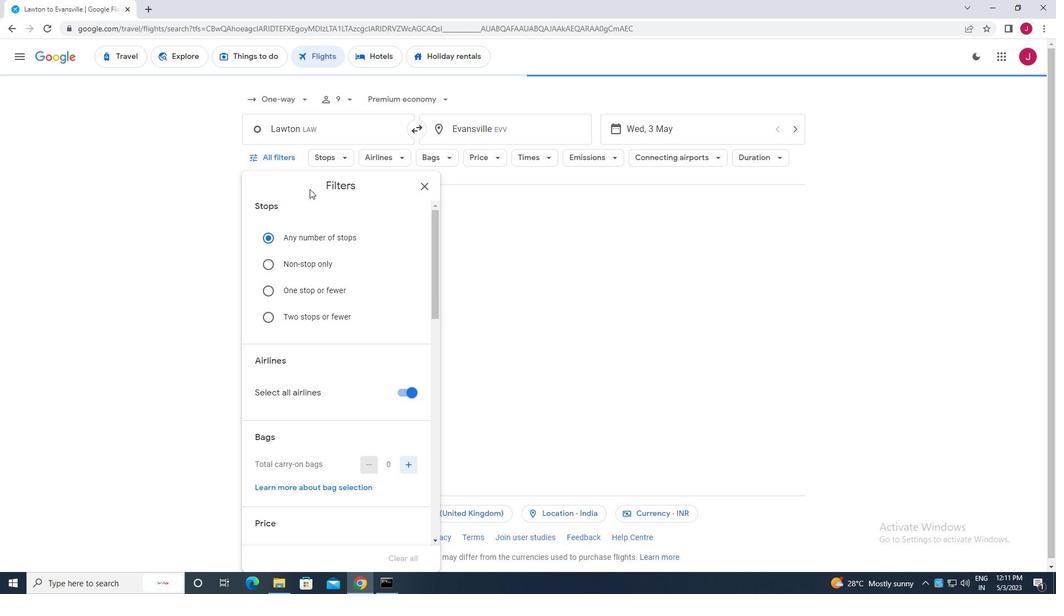 
Action: Mouse moved to (392, 246)
Screenshot: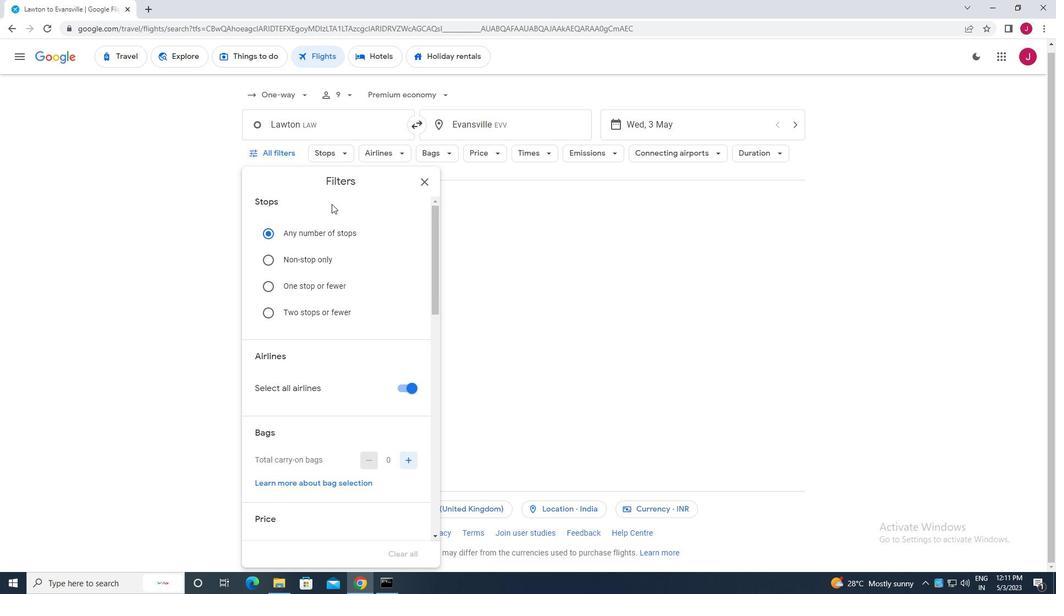 
Action: Mouse scrolled (392, 246) with delta (0, 0)
Screenshot: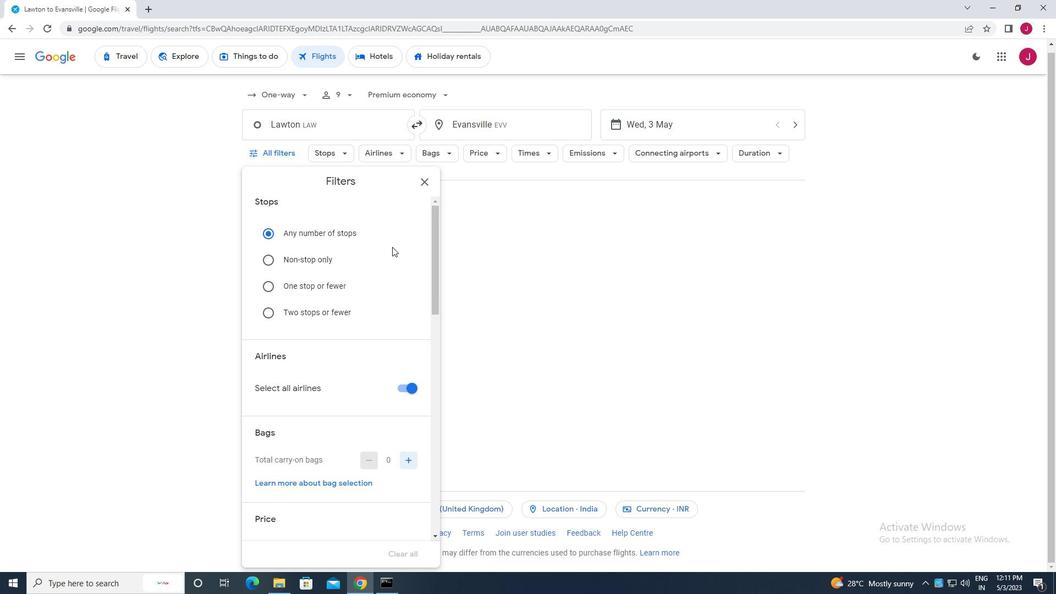 
Action: Mouse scrolled (392, 246) with delta (0, 0)
Screenshot: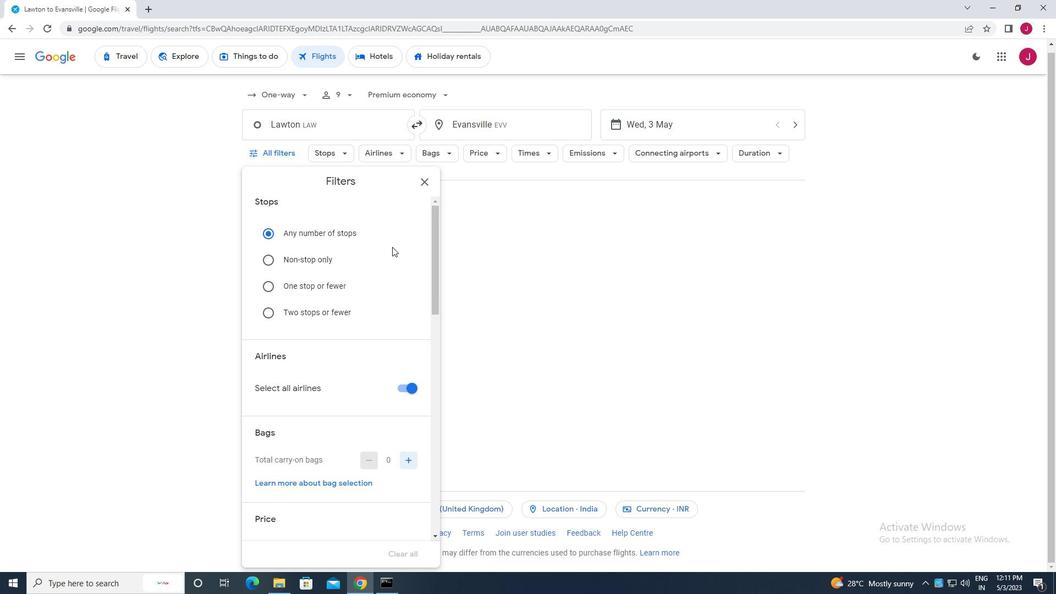 
Action: Mouse moved to (403, 276)
Screenshot: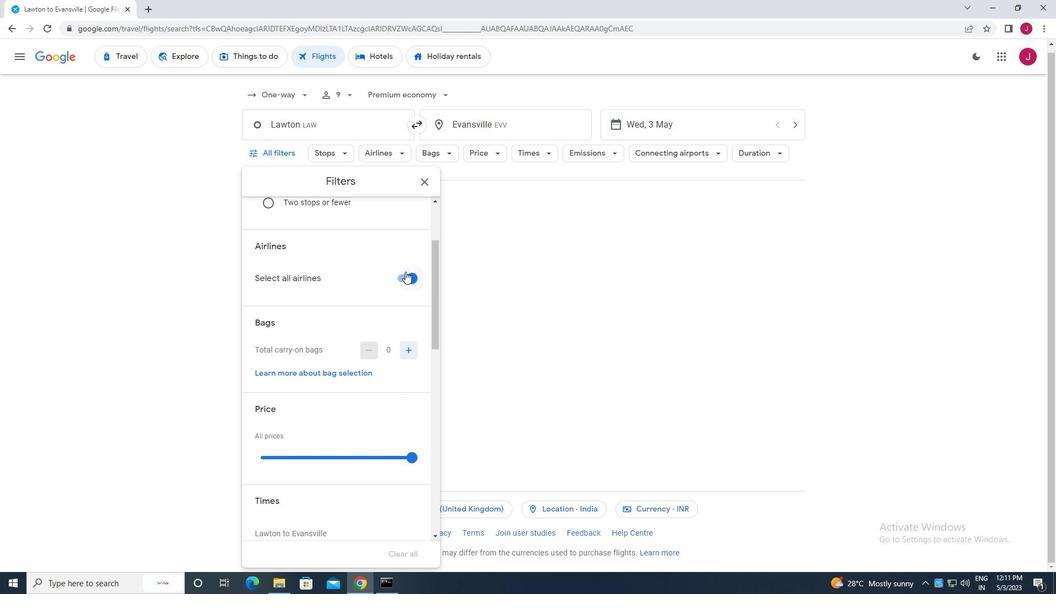 
Action: Mouse pressed left at (403, 276)
Screenshot: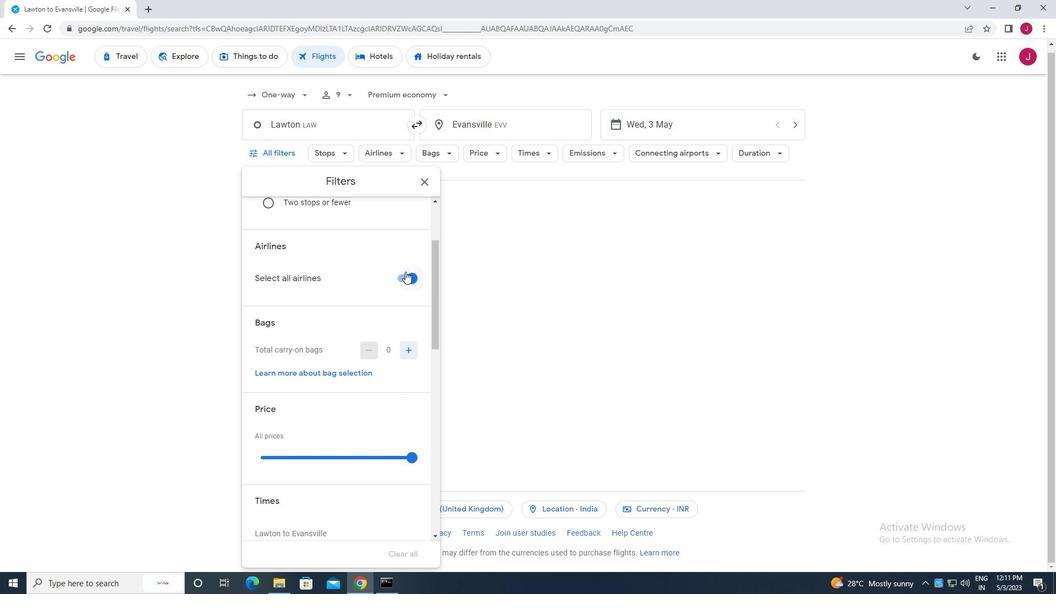 
Action: Mouse moved to (350, 249)
Screenshot: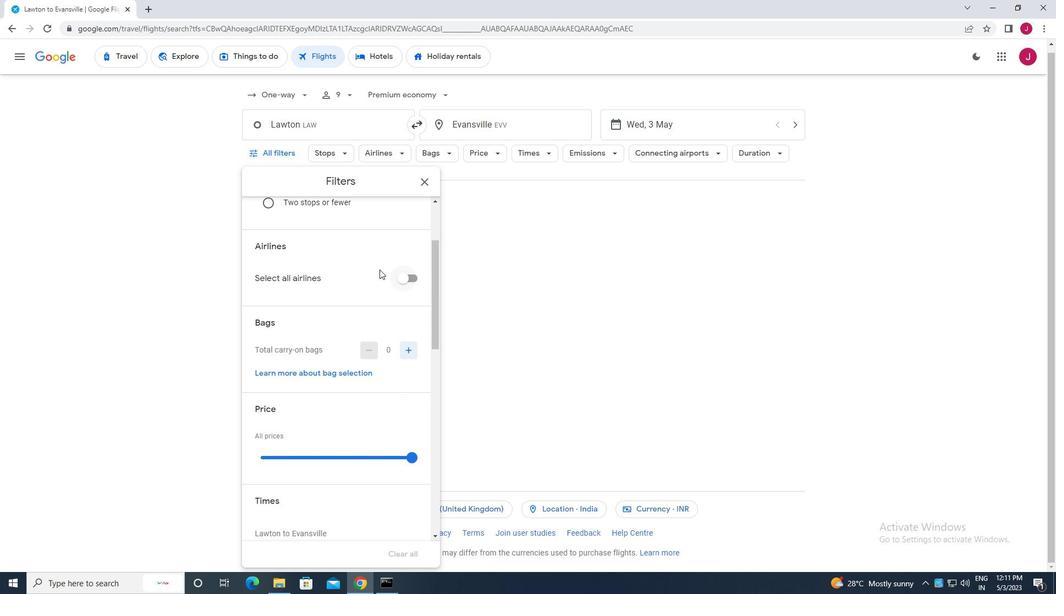 
Action: Mouse scrolled (350, 249) with delta (0, 0)
Screenshot: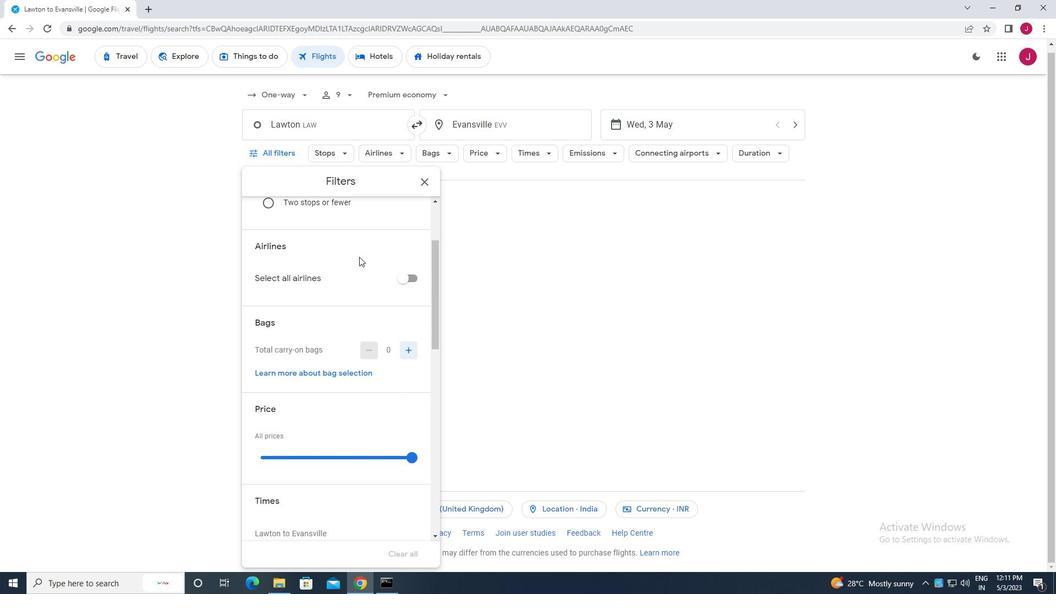 
Action: Mouse scrolled (350, 249) with delta (0, 0)
Screenshot: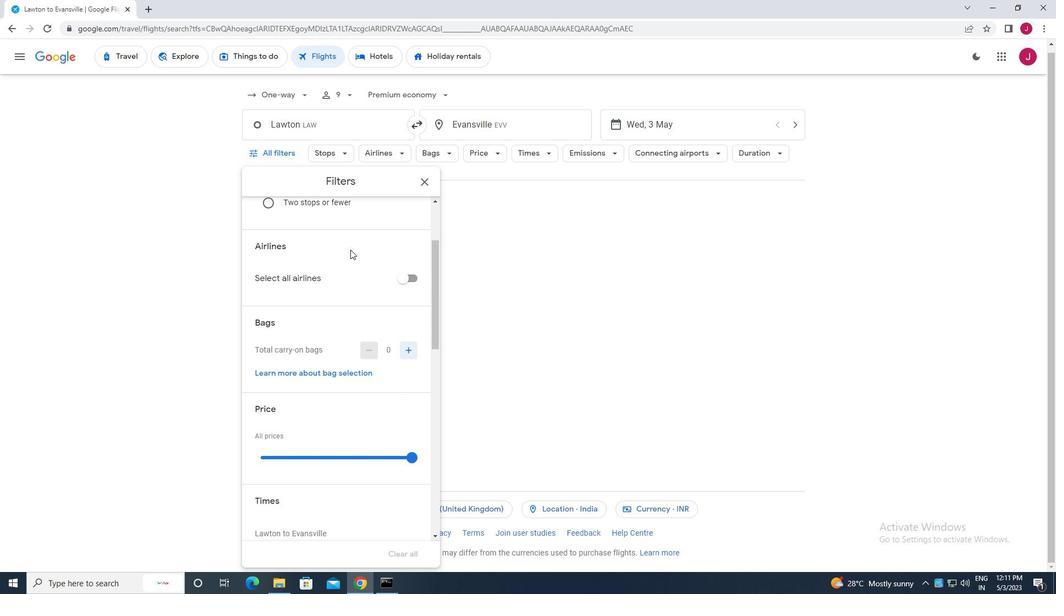 
Action: Mouse scrolled (350, 249) with delta (0, 0)
Screenshot: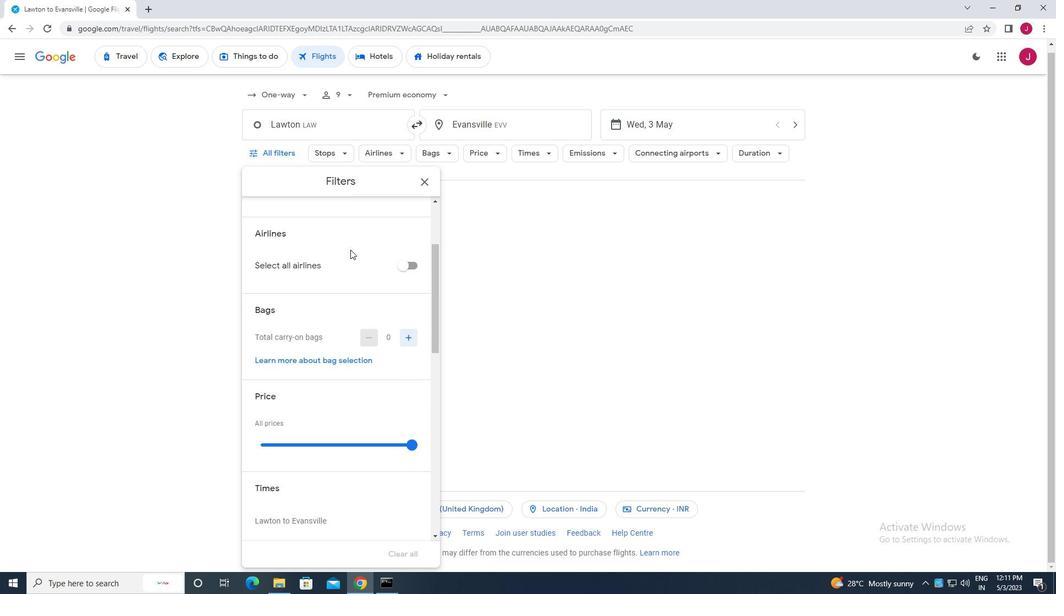 
Action: Mouse scrolled (350, 249) with delta (0, 0)
Screenshot: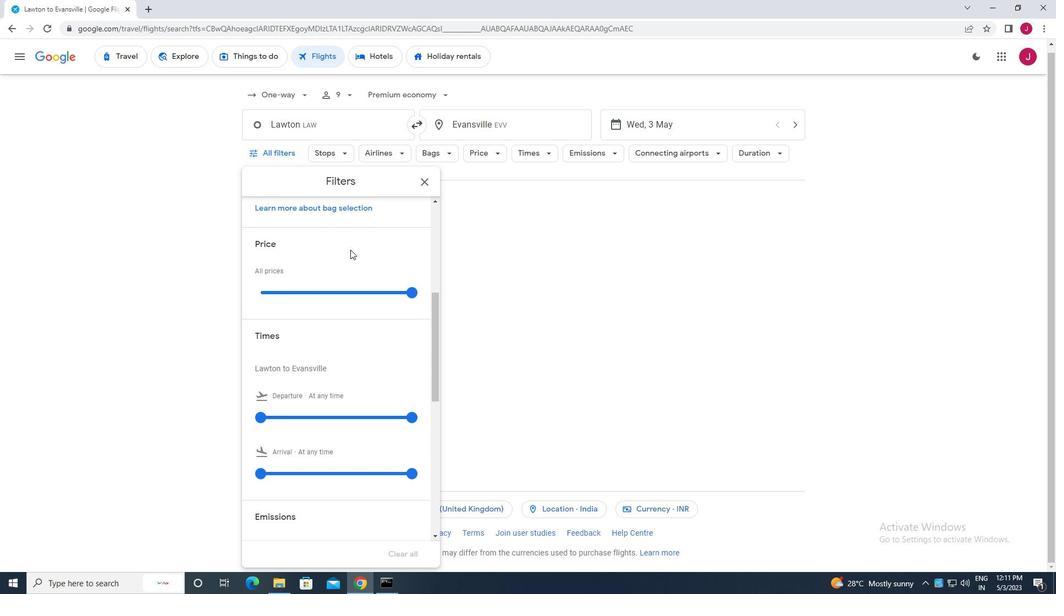 
Action: Mouse moved to (349, 250)
Screenshot: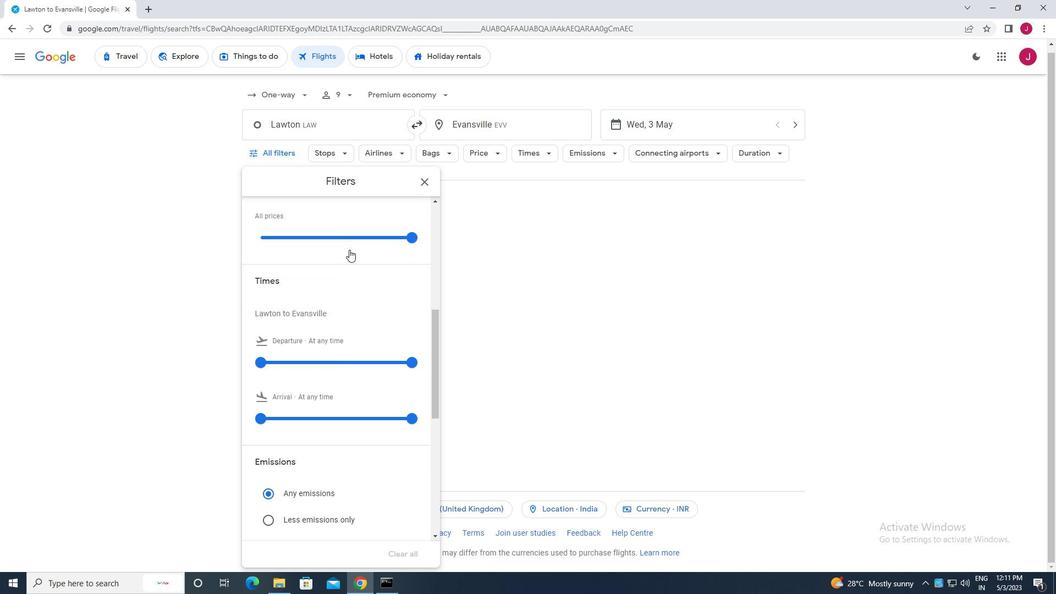 
Action: Mouse scrolled (349, 250) with delta (0, 0)
Screenshot: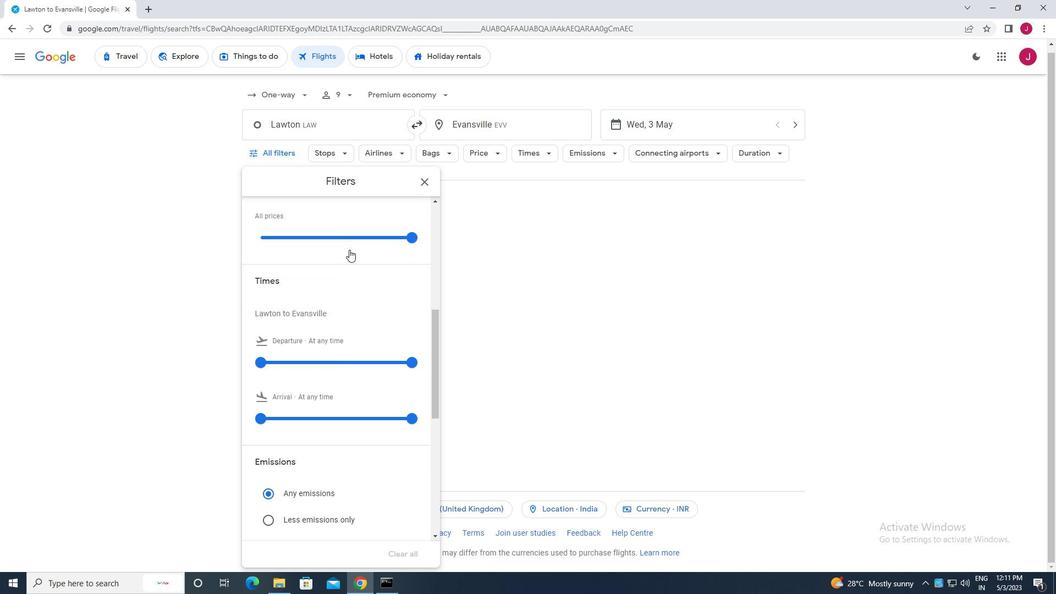 
Action: Mouse scrolled (349, 250) with delta (0, 0)
Screenshot: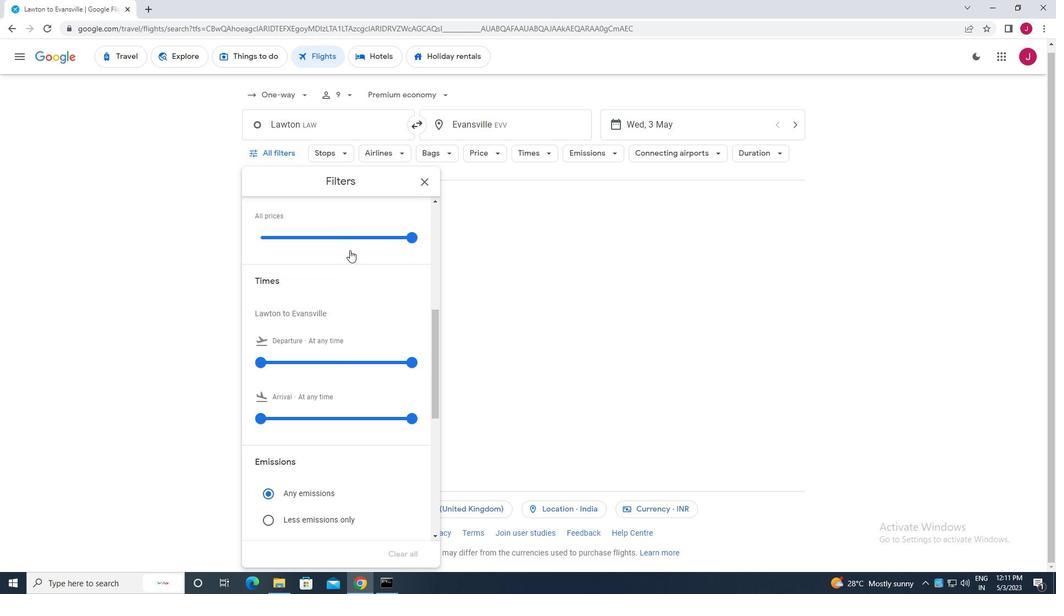 
Action: Mouse moved to (406, 214)
Screenshot: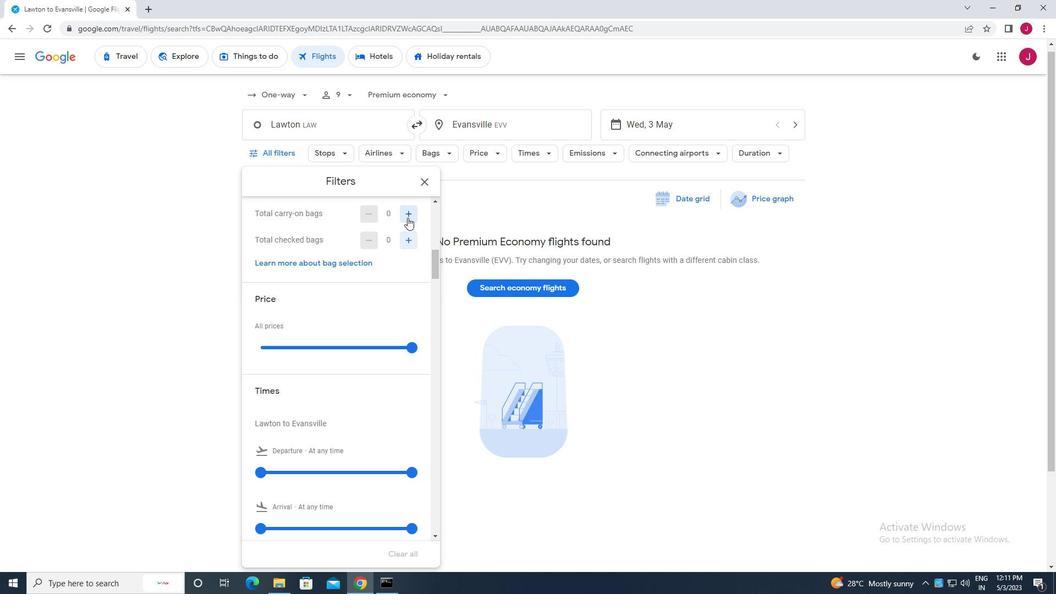 
Action: Mouse pressed left at (406, 214)
Screenshot: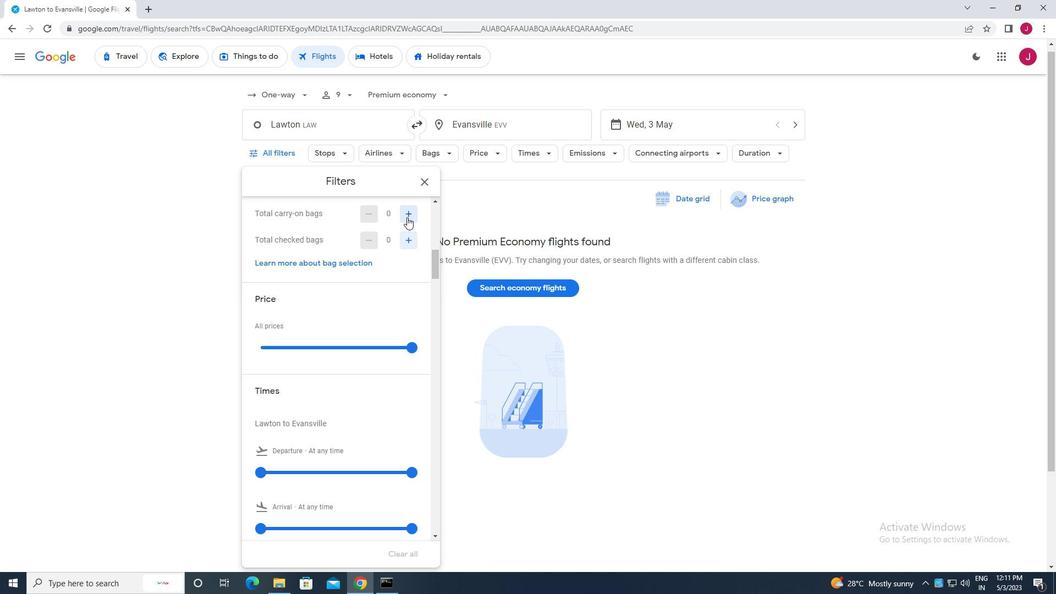 
Action: Mouse moved to (370, 247)
Screenshot: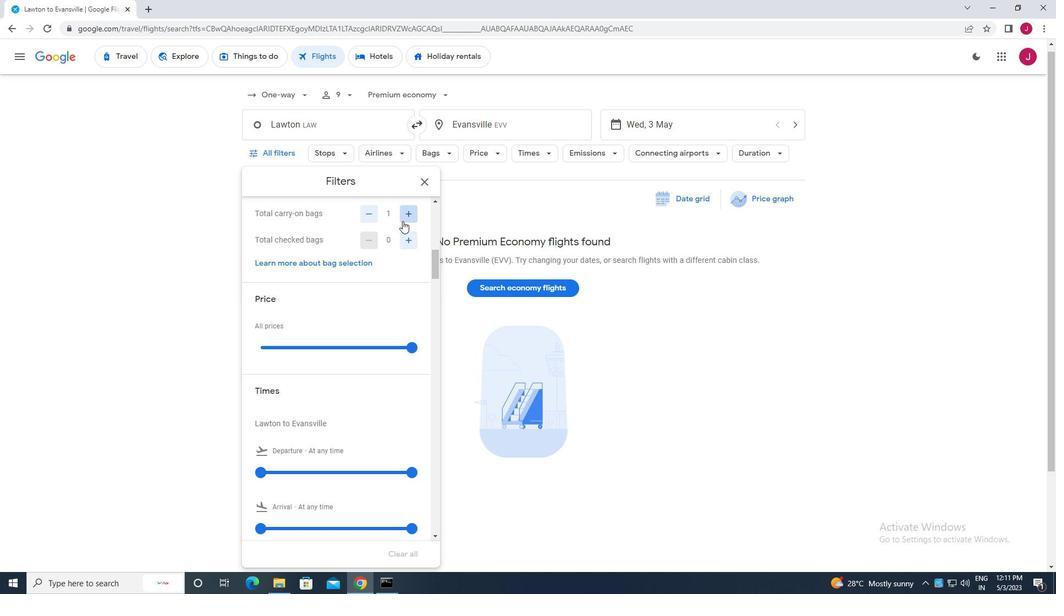 
Action: Mouse scrolled (370, 248) with delta (0, 0)
Screenshot: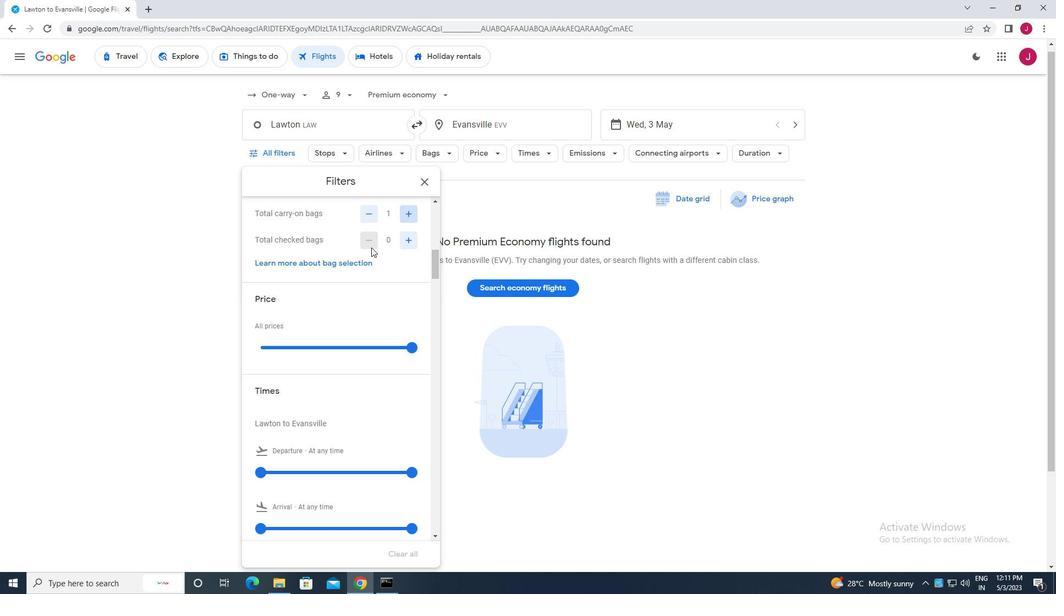 
Action: Mouse scrolled (370, 246) with delta (0, 0)
Screenshot: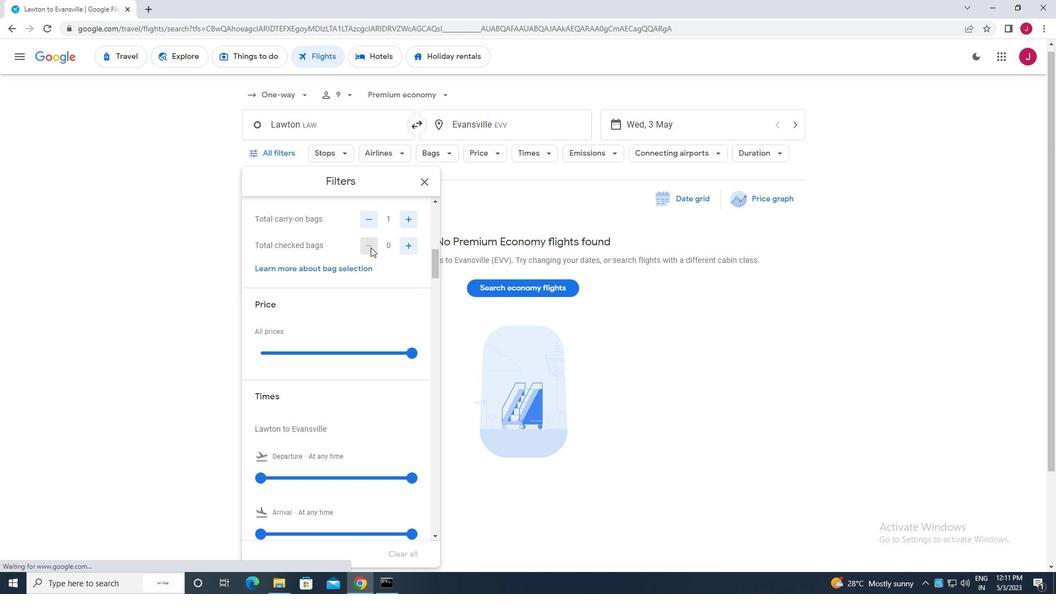 
Action: Mouse scrolled (370, 246) with delta (0, 0)
Screenshot: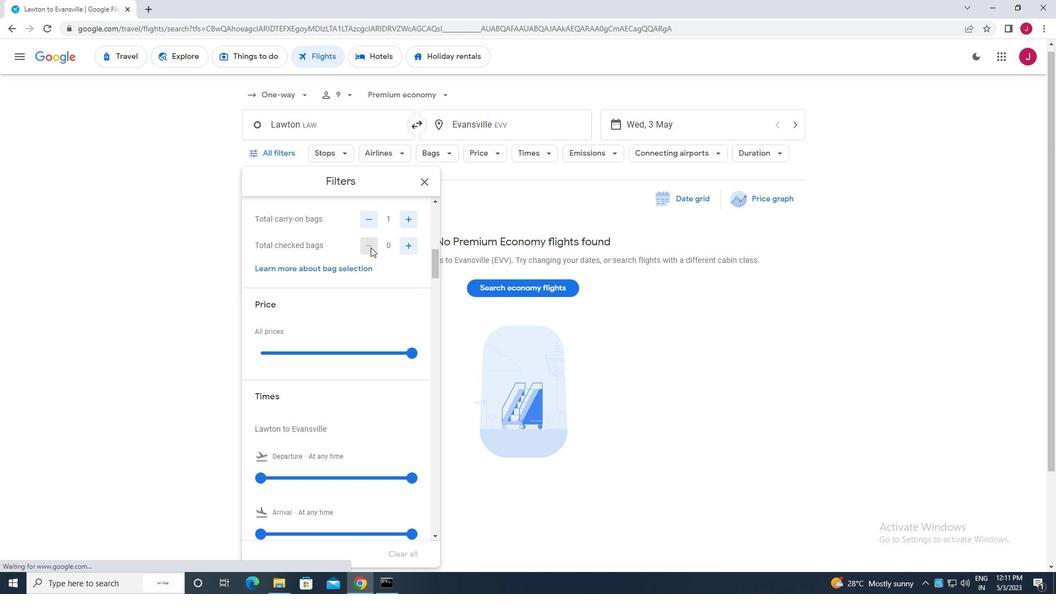 
Action: Mouse moved to (413, 293)
Screenshot: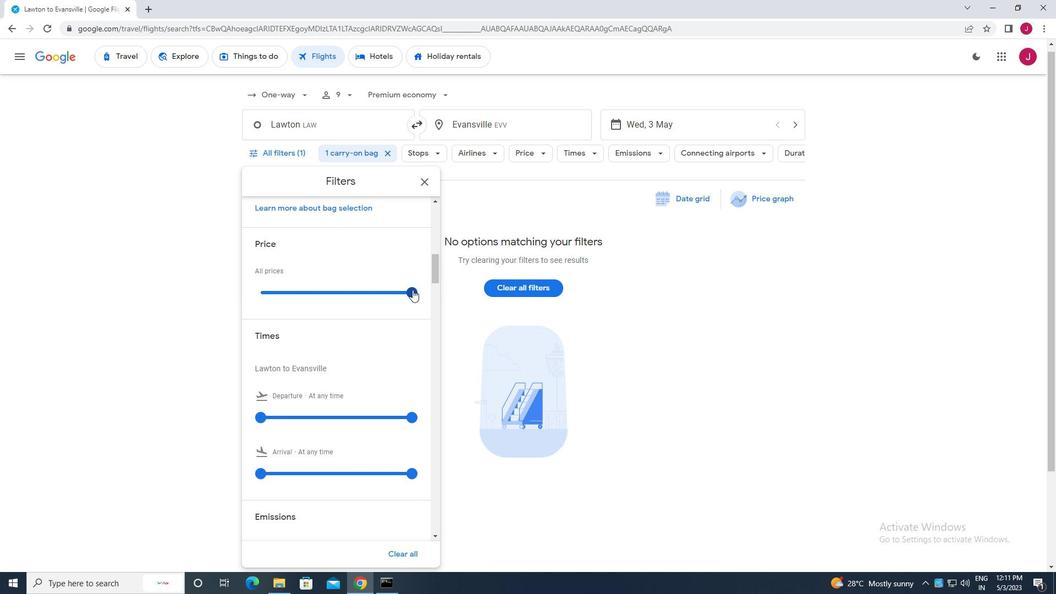 
Action: Mouse pressed left at (413, 293)
Screenshot: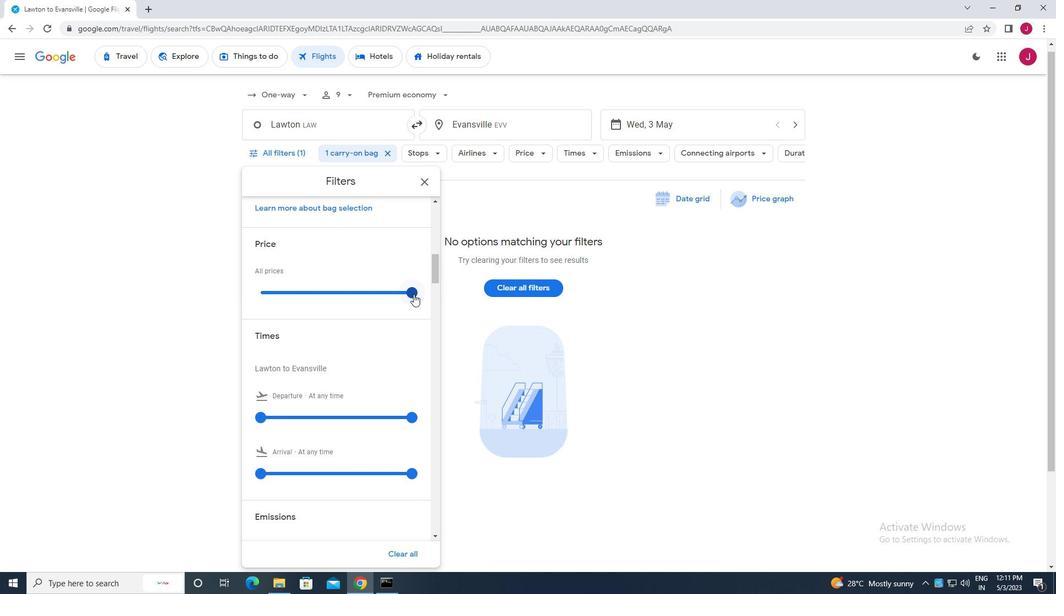 
Action: Mouse moved to (370, 269)
Screenshot: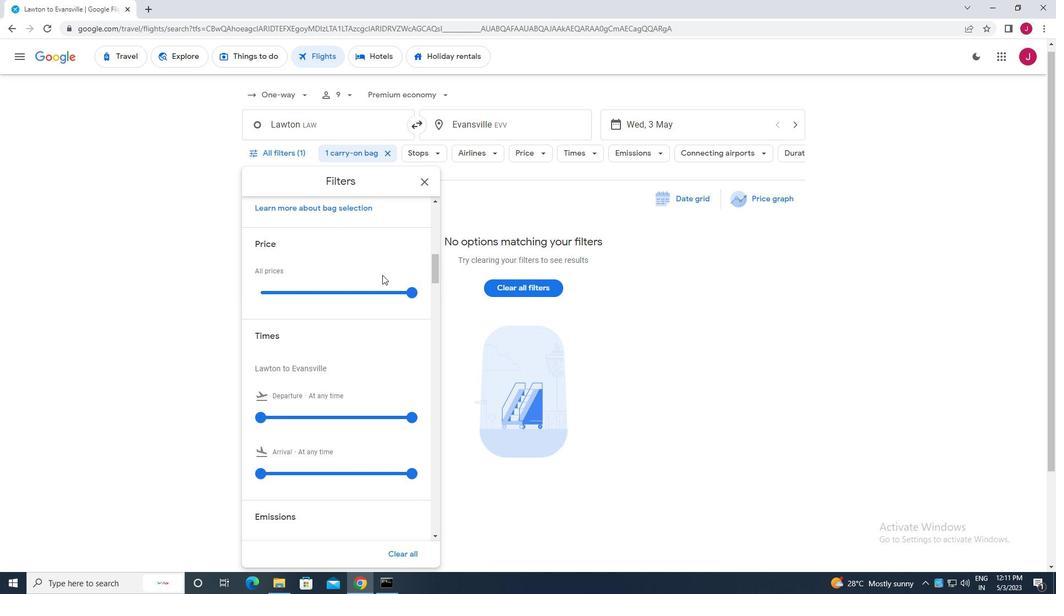 
Action: Mouse scrolled (370, 268) with delta (0, 0)
Screenshot: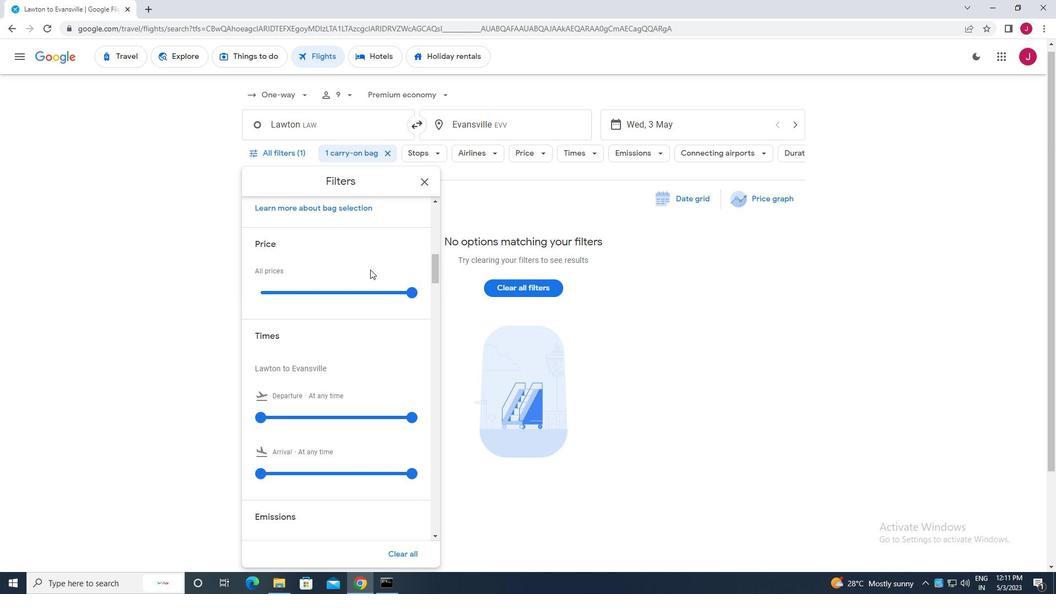 
Action: Mouse scrolled (370, 268) with delta (0, 0)
Screenshot: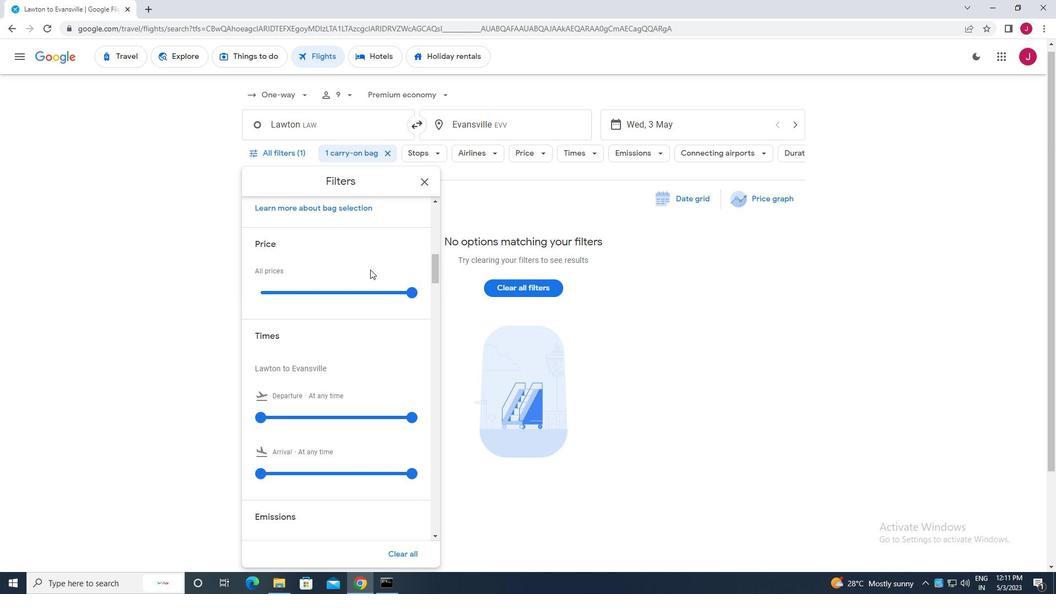 
Action: Mouse scrolled (370, 268) with delta (0, 0)
Screenshot: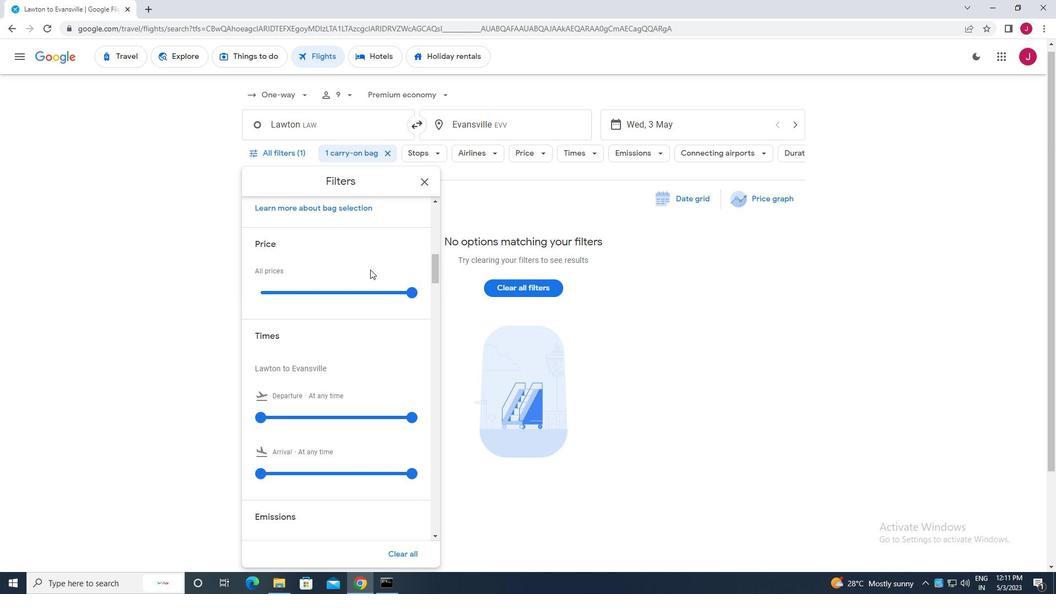
Action: Mouse moved to (261, 251)
Screenshot: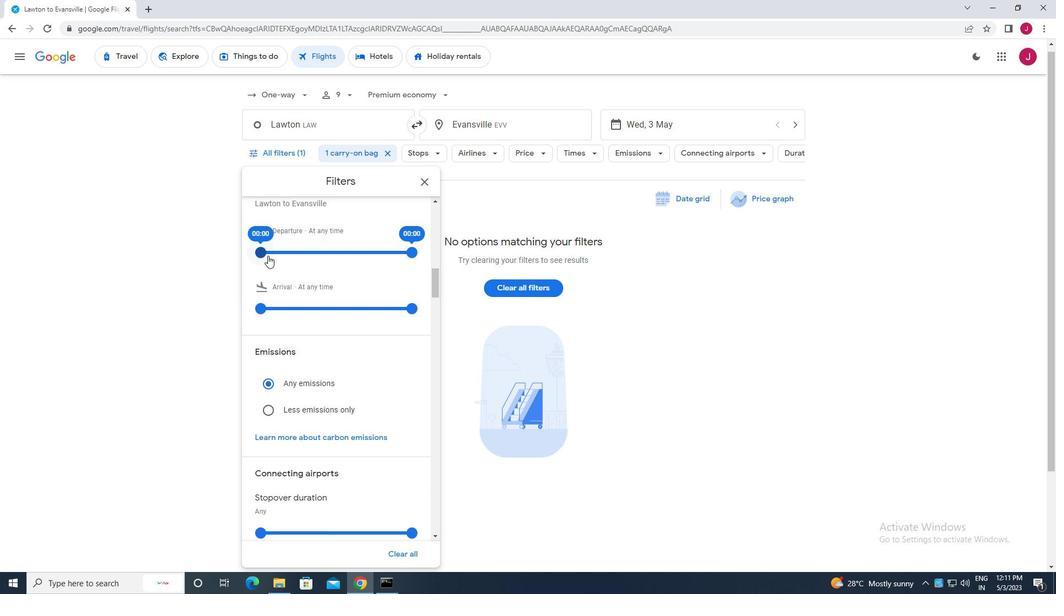 
Action: Mouse pressed left at (261, 251)
Screenshot: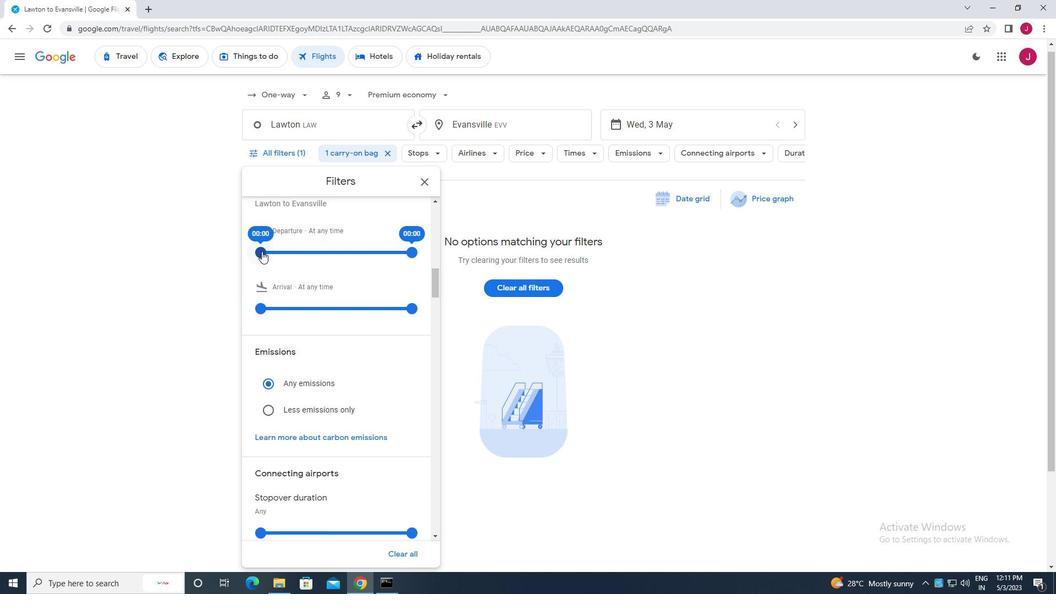 
Action: Mouse moved to (412, 252)
Screenshot: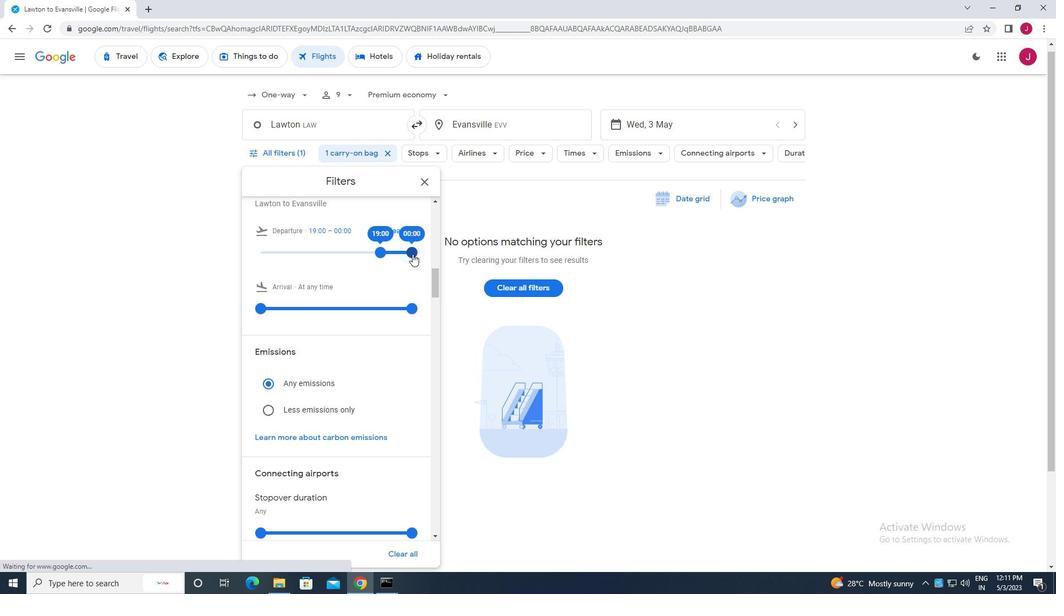 
Action: Mouse pressed left at (412, 252)
Screenshot: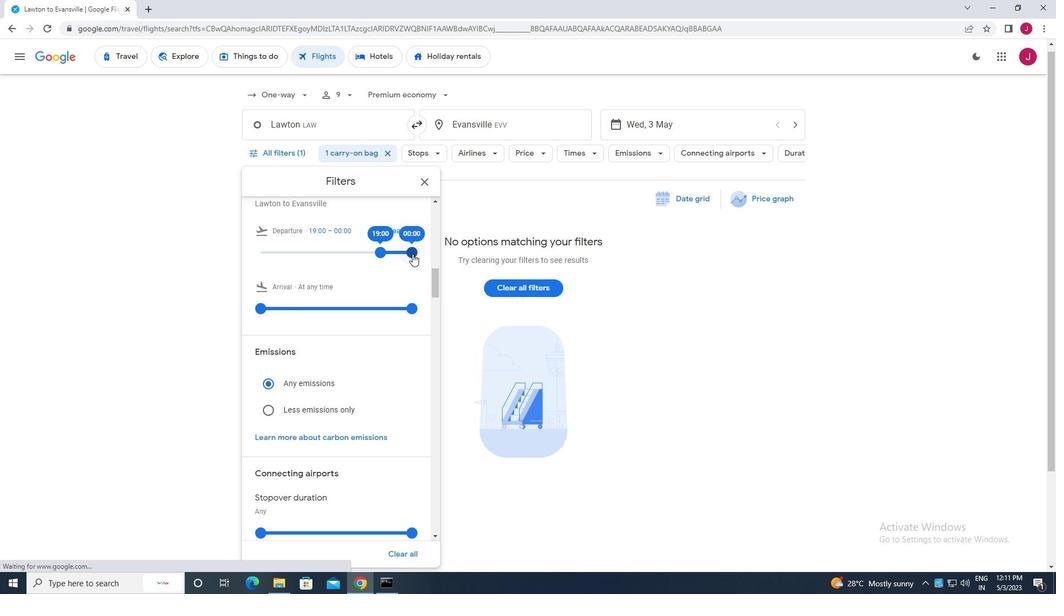 
Action: Mouse moved to (426, 182)
Screenshot: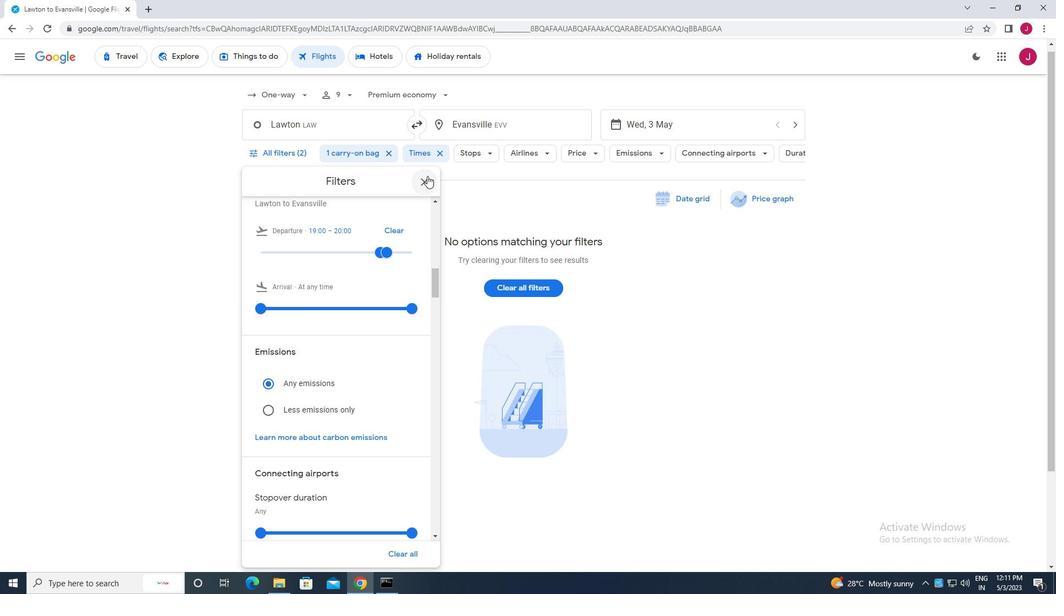 
Action: Mouse pressed left at (426, 182)
Screenshot: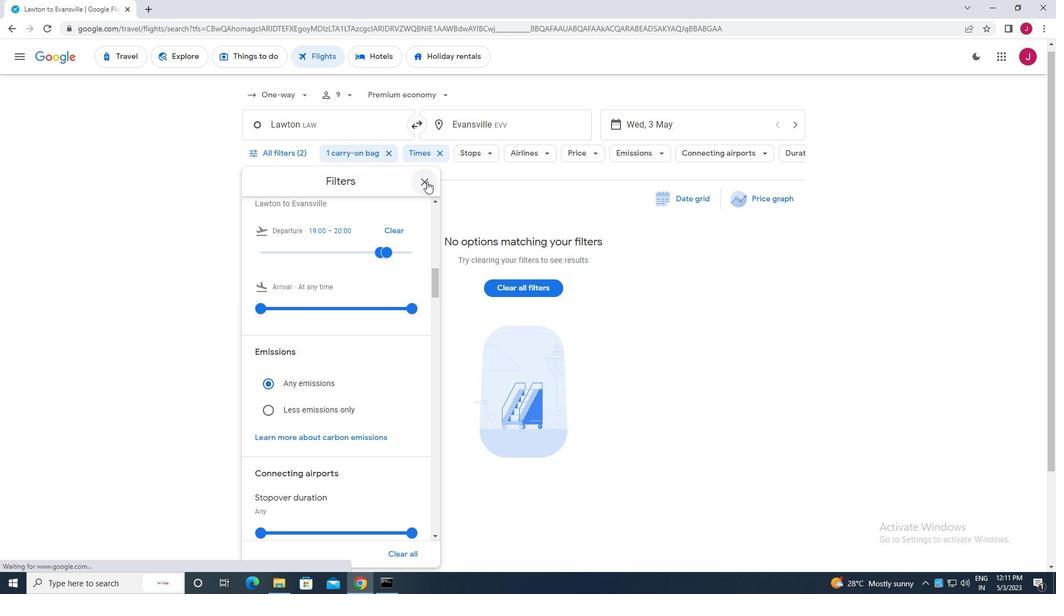 
Action: Mouse moved to (421, 182)
Screenshot: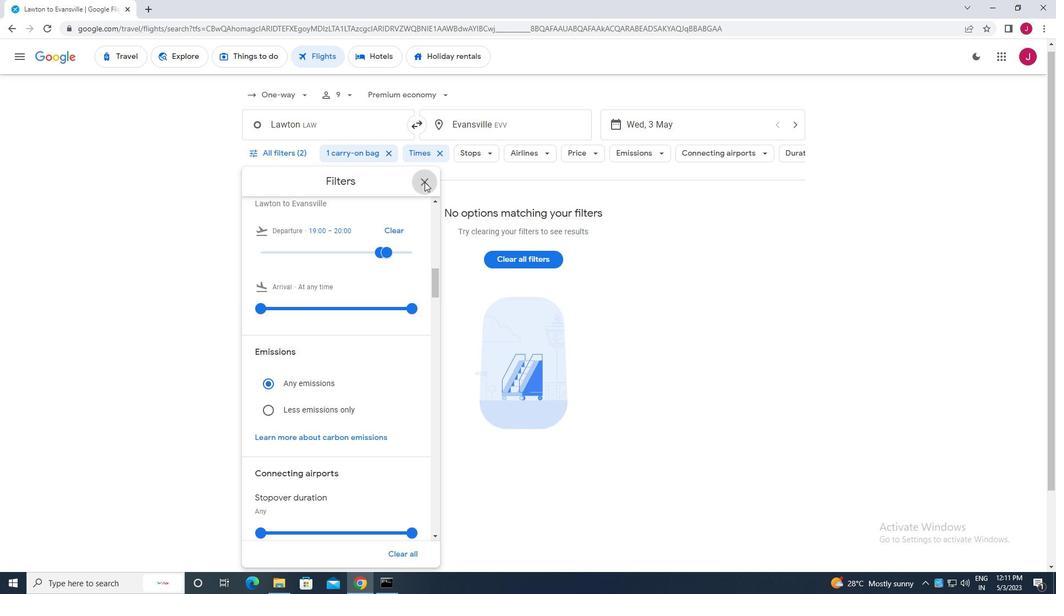 
